Task: Navigate through the Kansas City Plaza to the Nelson-Atkins Museum of Art.
Action: Key pressed <Key.caps_lock>K<Key.caps_lock>ansas<Key.space><Key.caps_lock>C<Key.caps_lock>ity<Key.space><Key.caps_lock>P<Key.caps_lock>laza
Screenshot: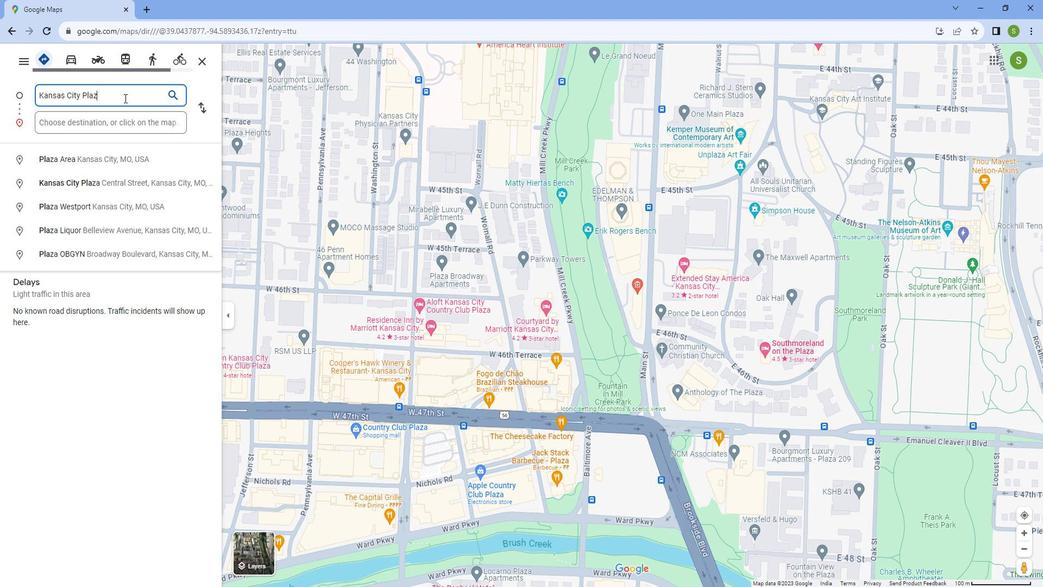 
Action: Mouse moved to (108, 174)
Screenshot: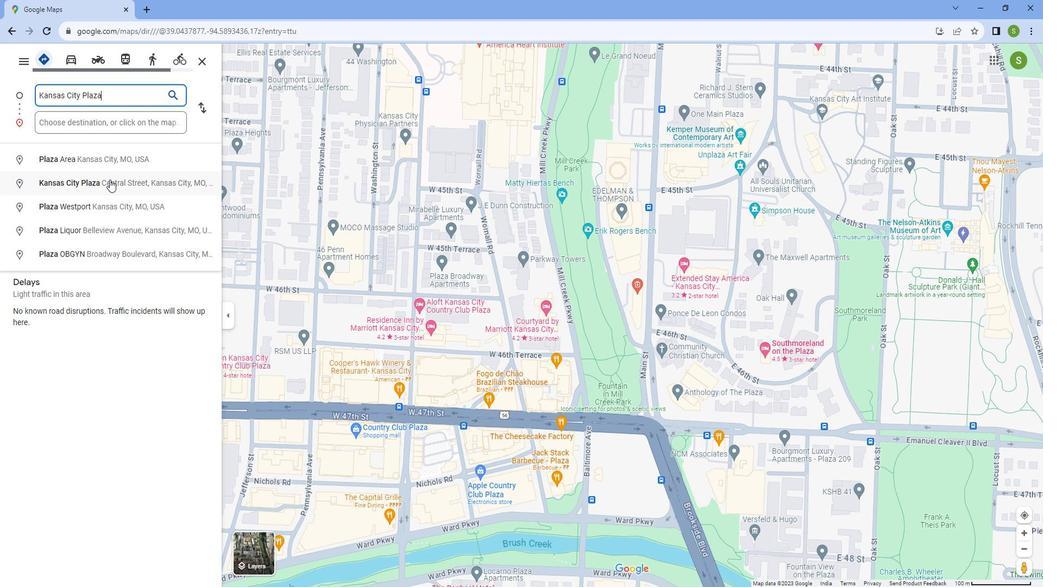 
Action: Mouse pressed left at (108, 174)
Screenshot: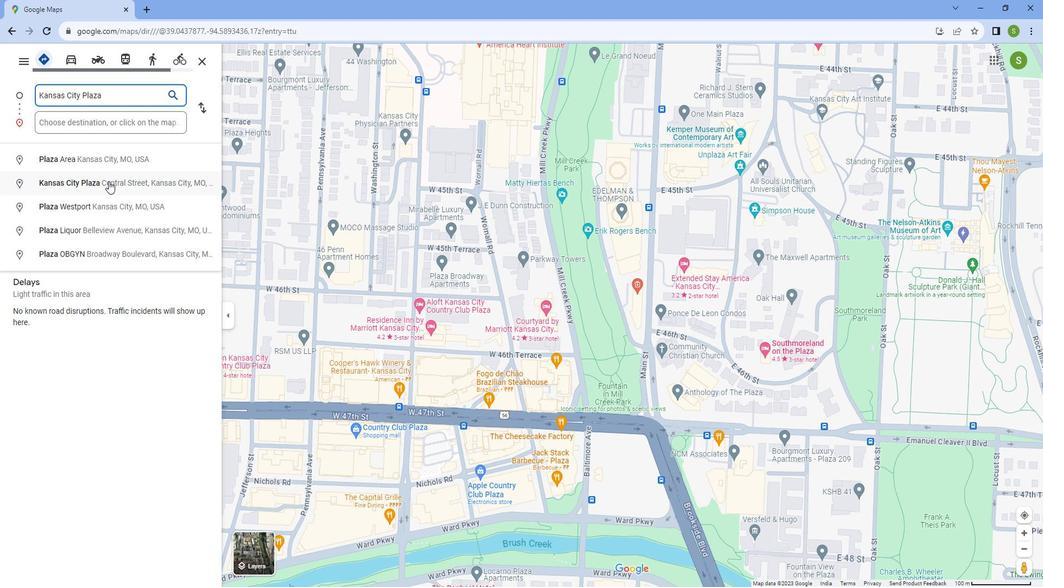 
Action: Mouse moved to (98, 119)
Screenshot: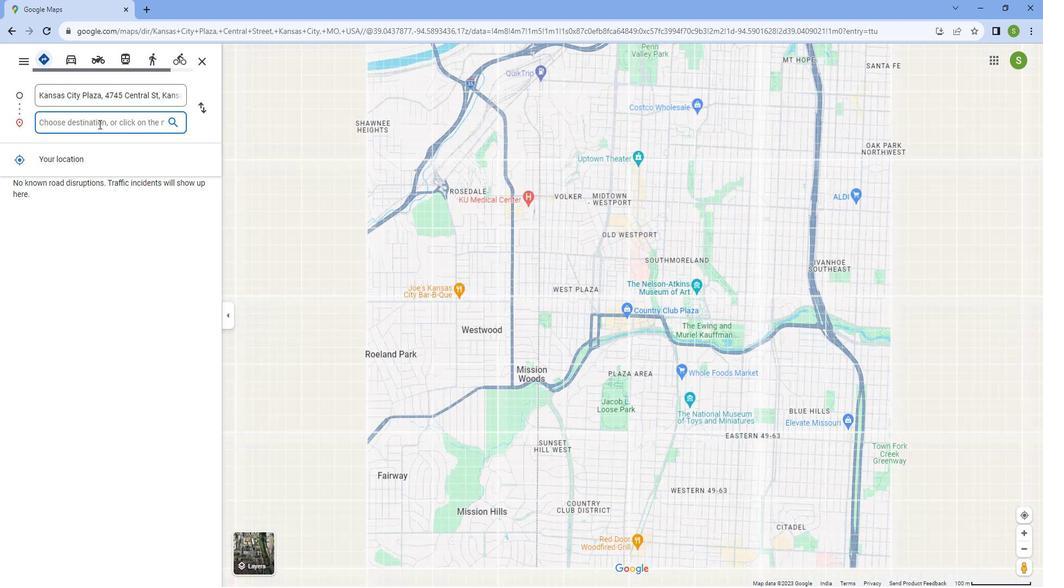 
Action: Mouse pressed left at (98, 119)
Screenshot: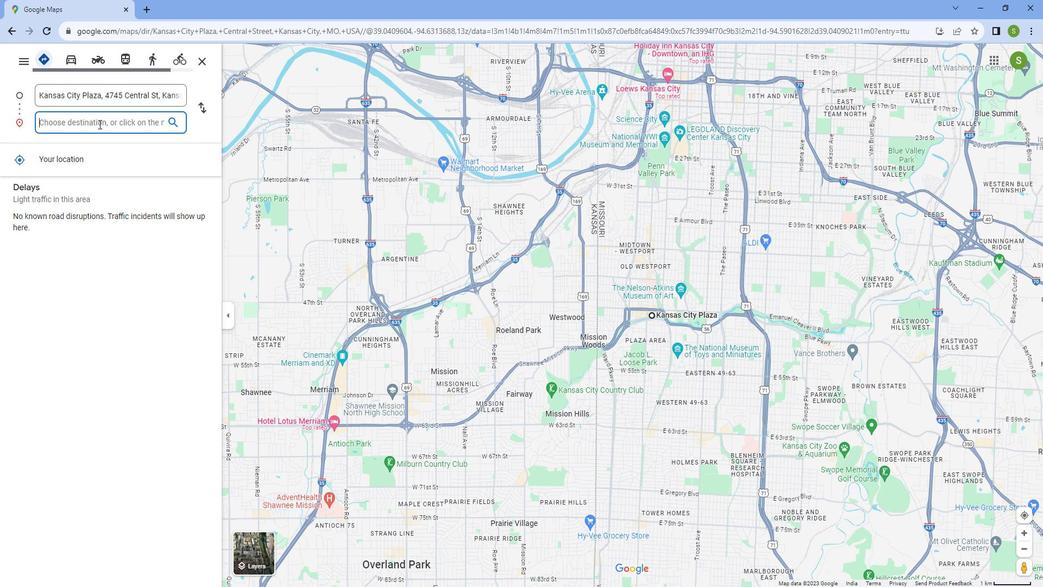 
Action: Key pressed <Key.caps_lock>N<Key.caps_lock>elson-<Key.caps_lock>A<Key.caps_lock>tkins<Key.space><Key.caps_lock>M<Key.caps_lock>useum<Key.space>of<Key.space>a<Key.backspace><Key.caps_lock>A<Key.caps_lock>rt
Screenshot: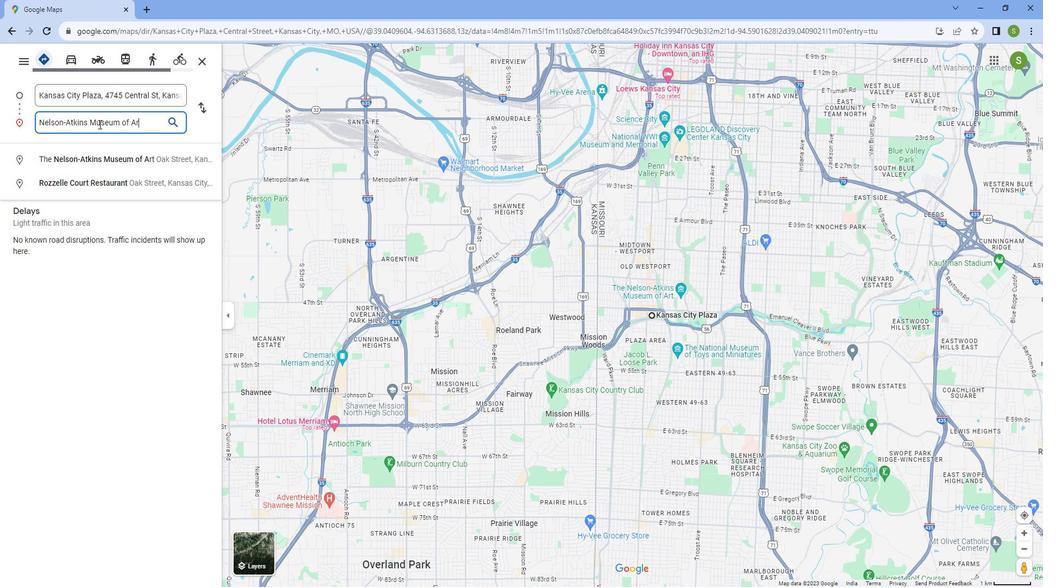 
Action: Mouse moved to (114, 156)
Screenshot: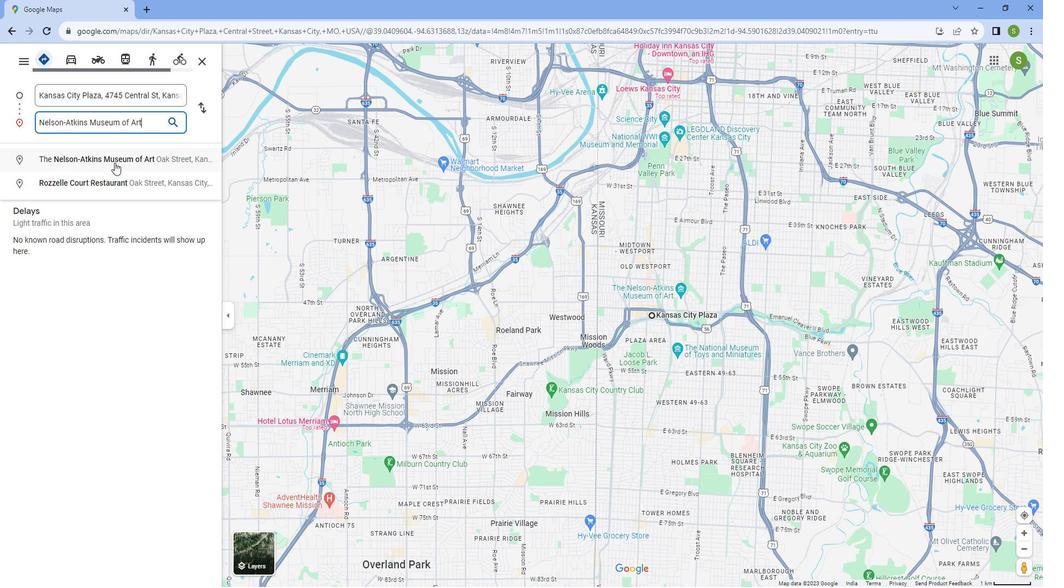 
Action: Mouse pressed left at (114, 156)
Screenshot: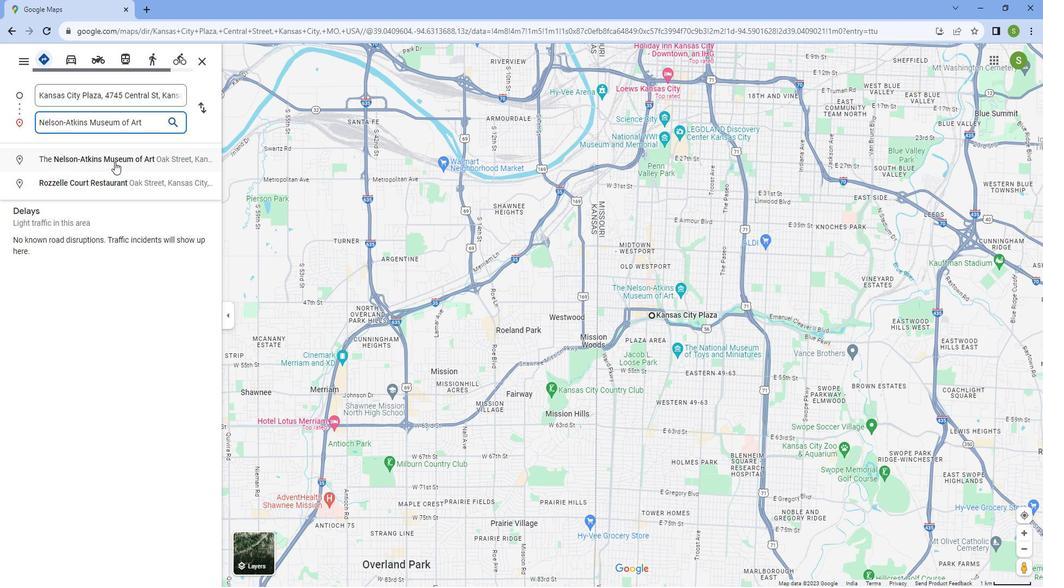 
Action: Mouse moved to (303, 477)
Screenshot: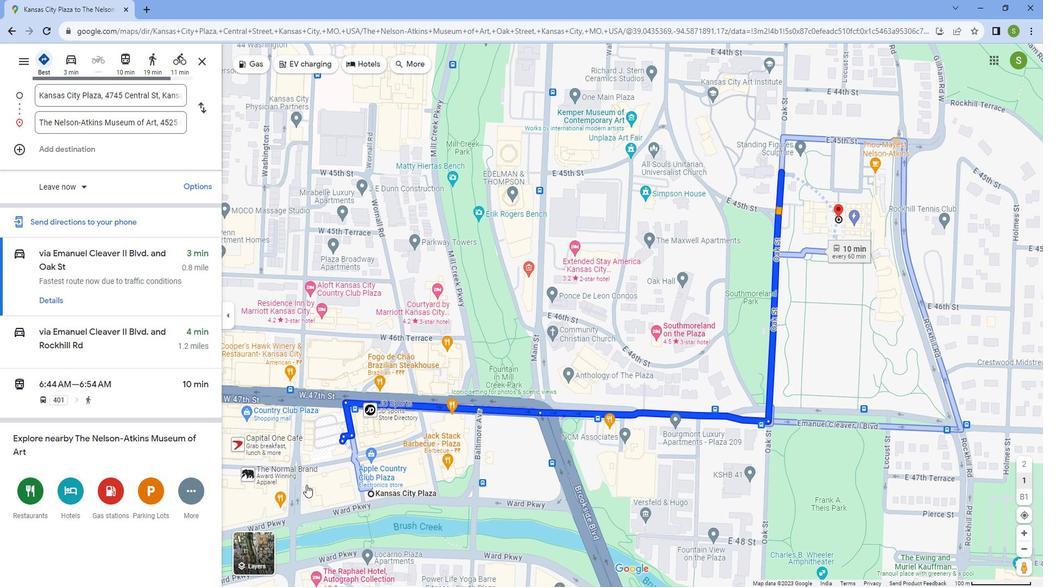 
Action: Mouse scrolled (303, 478) with delta (0, 0)
Screenshot: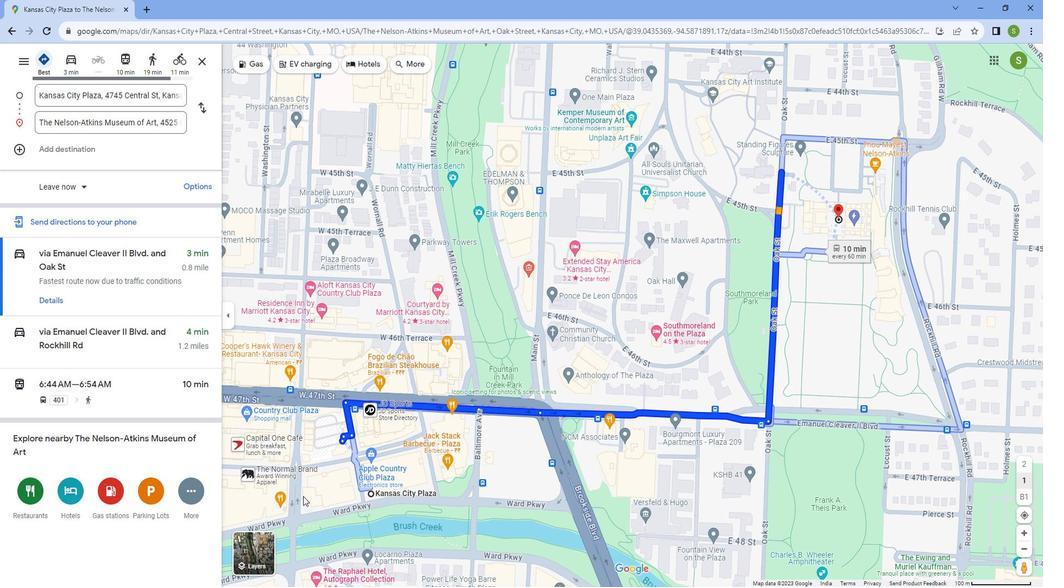
Action: Mouse moved to (304, 476)
Screenshot: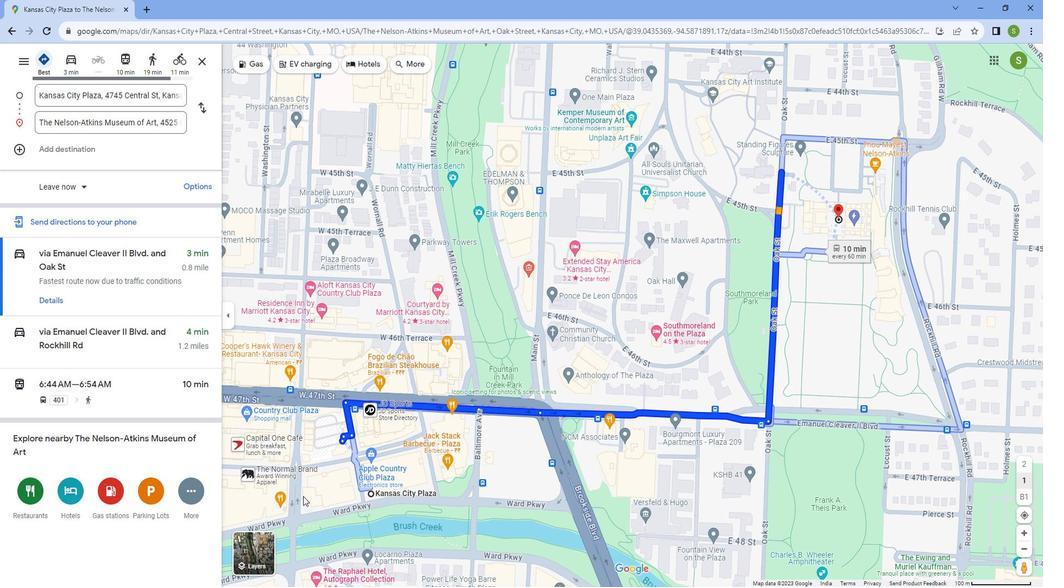 
Action: Mouse scrolled (304, 476) with delta (0, 0)
Screenshot: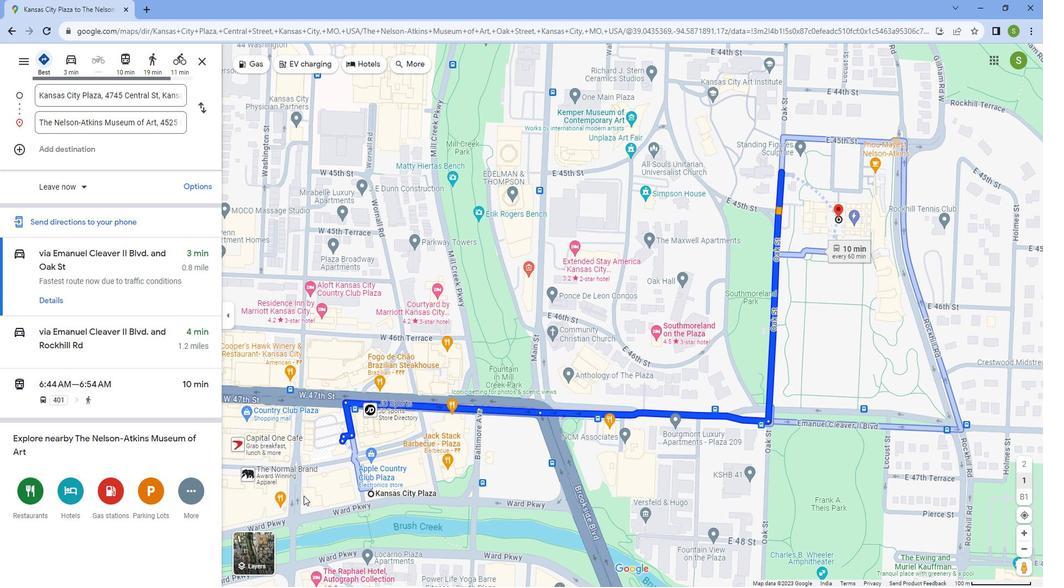
Action: Mouse moved to (305, 476)
Screenshot: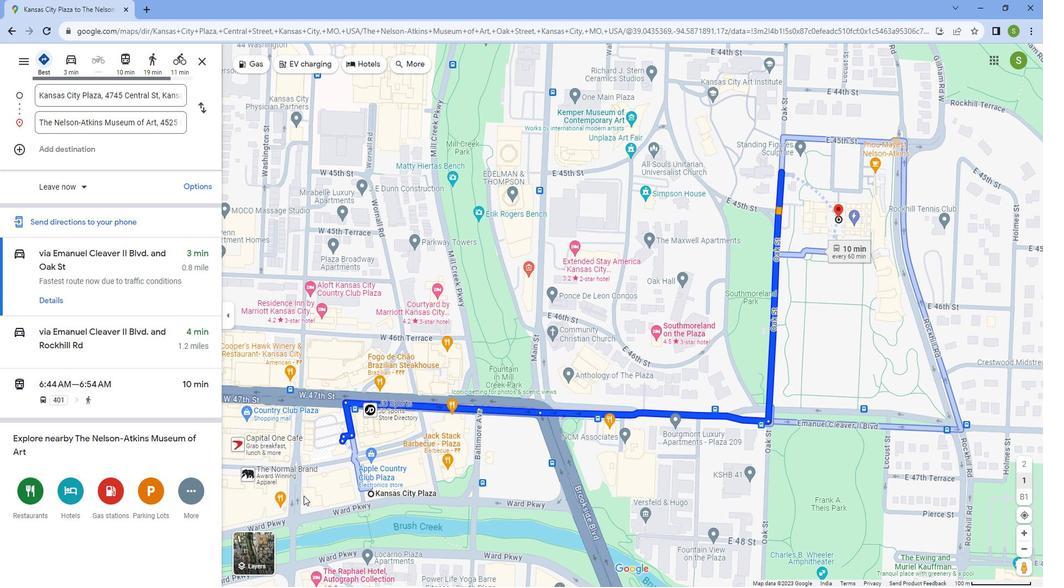 
Action: Mouse scrolled (305, 476) with delta (0, 0)
Screenshot: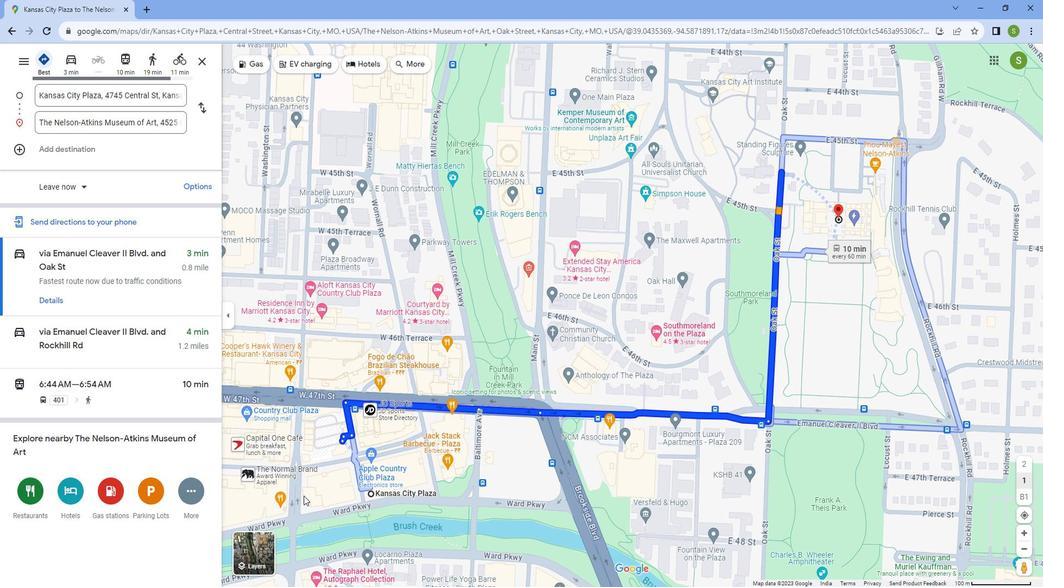 
Action: Mouse scrolled (305, 476) with delta (0, 0)
Screenshot: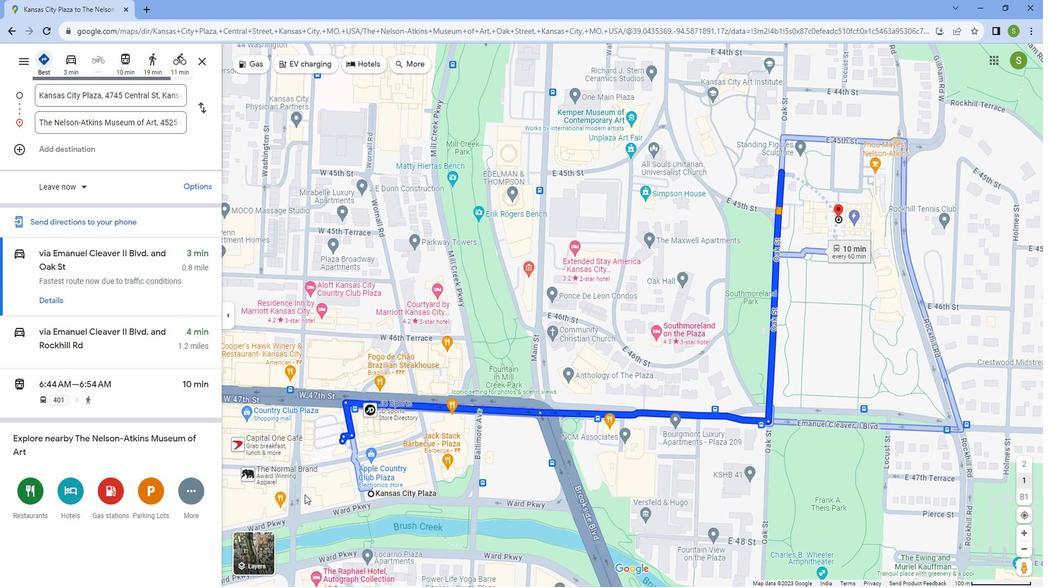 
Action: Mouse scrolled (305, 476) with delta (0, 0)
Screenshot: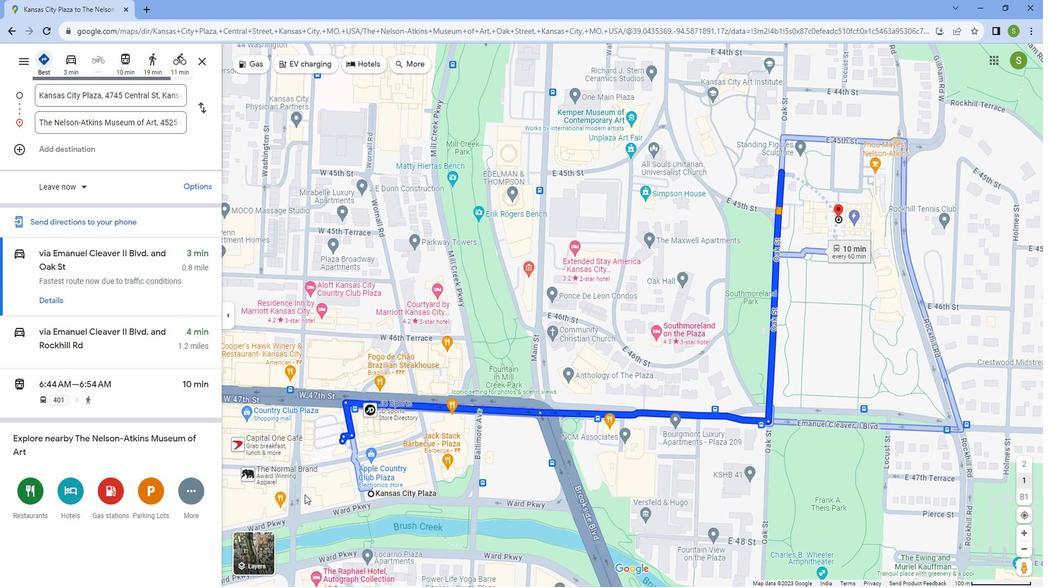 
Action: Mouse scrolled (305, 476) with delta (0, 0)
Screenshot: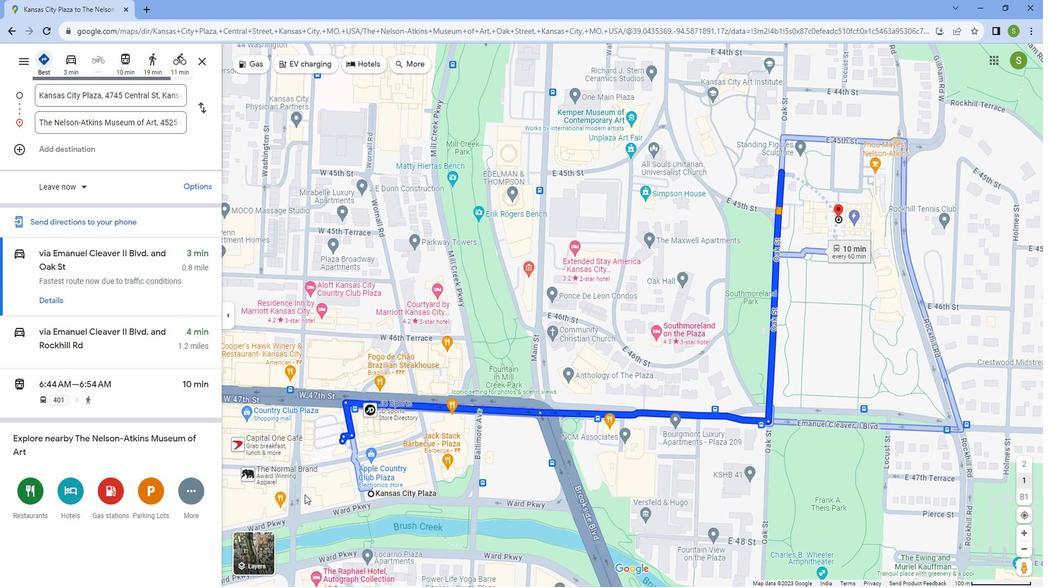 
Action: Mouse scrolled (305, 476) with delta (0, 0)
Screenshot: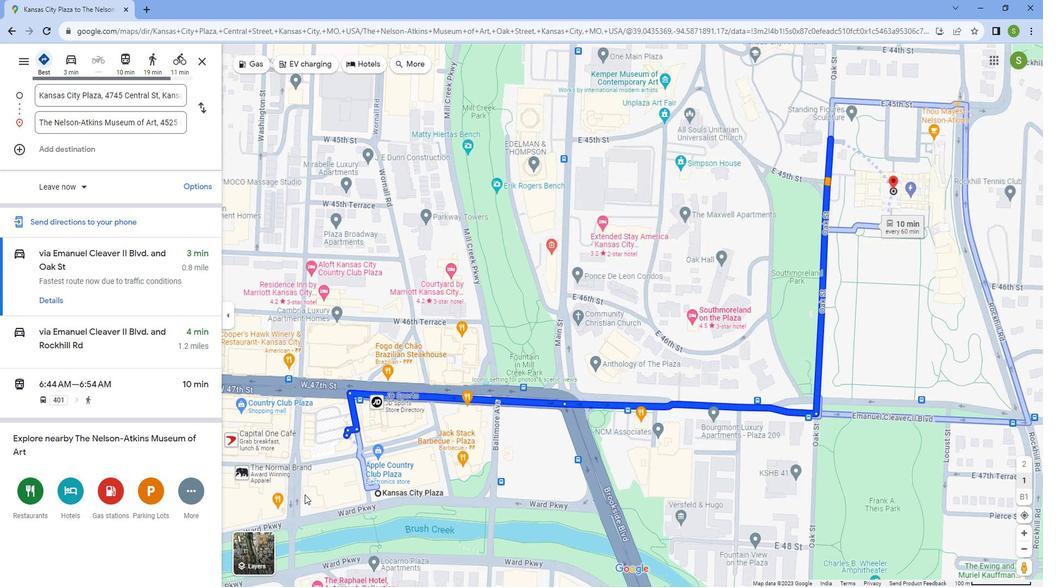 
Action: Mouse moved to (305, 475)
Screenshot: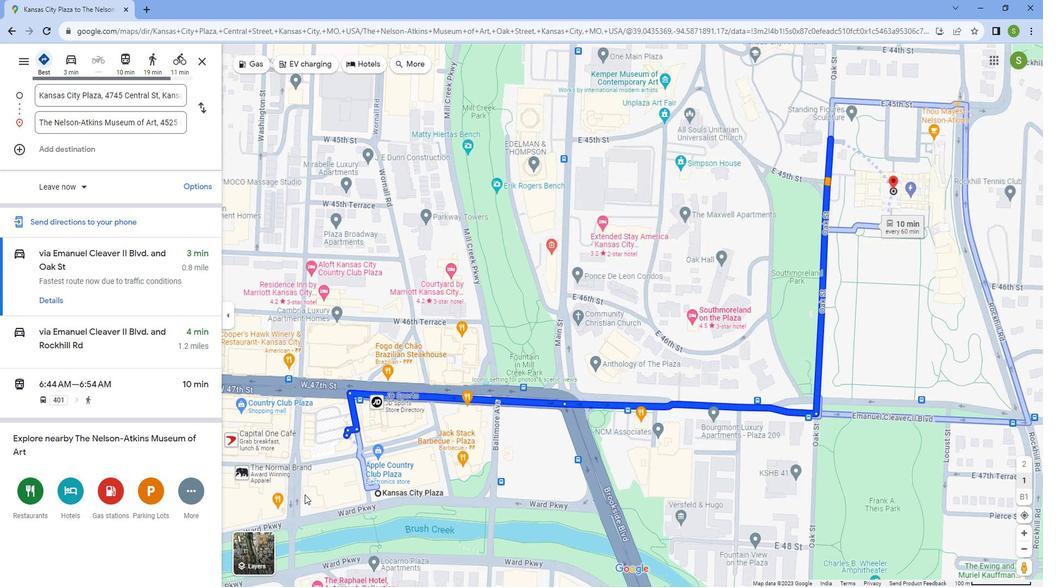 
Action: Mouse scrolled (305, 476) with delta (0, 0)
Screenshot: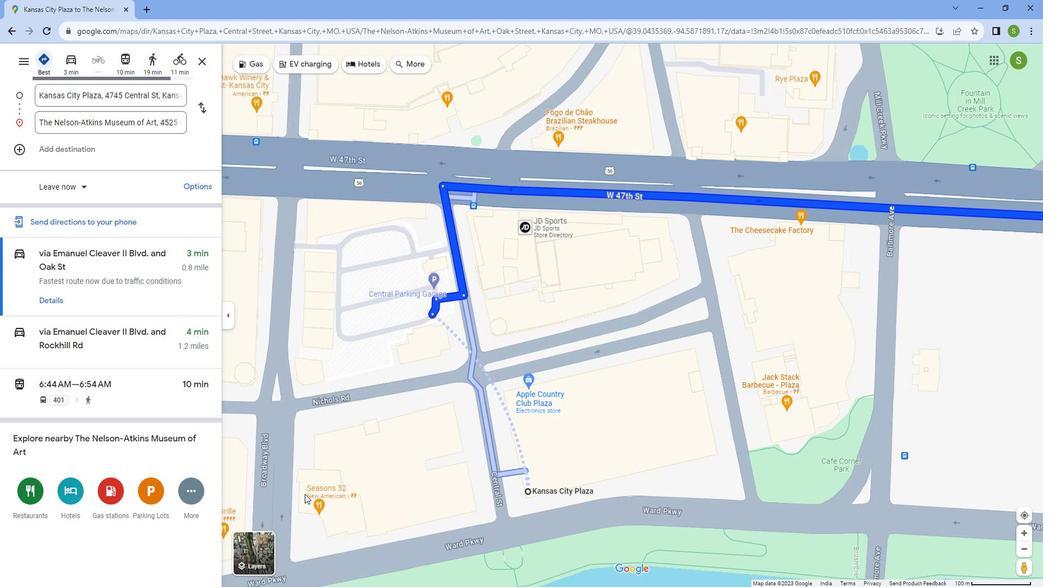 
Action: Mouse scrolled (305, 476) with delta (0, 0)
Screenshot: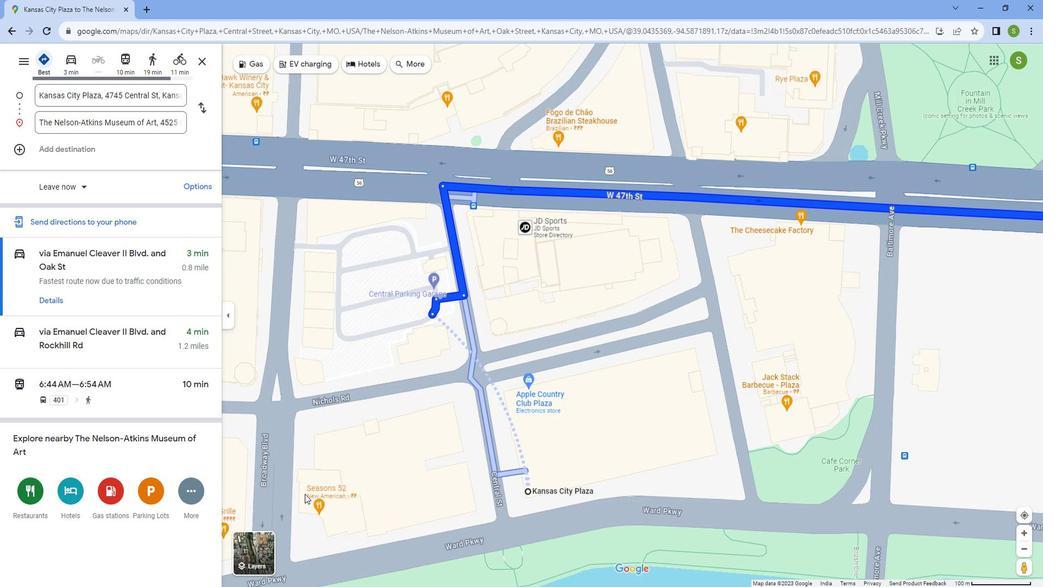 
Action: Mouse scrolled (305, 476) with delta (0, 0)
Screenshot: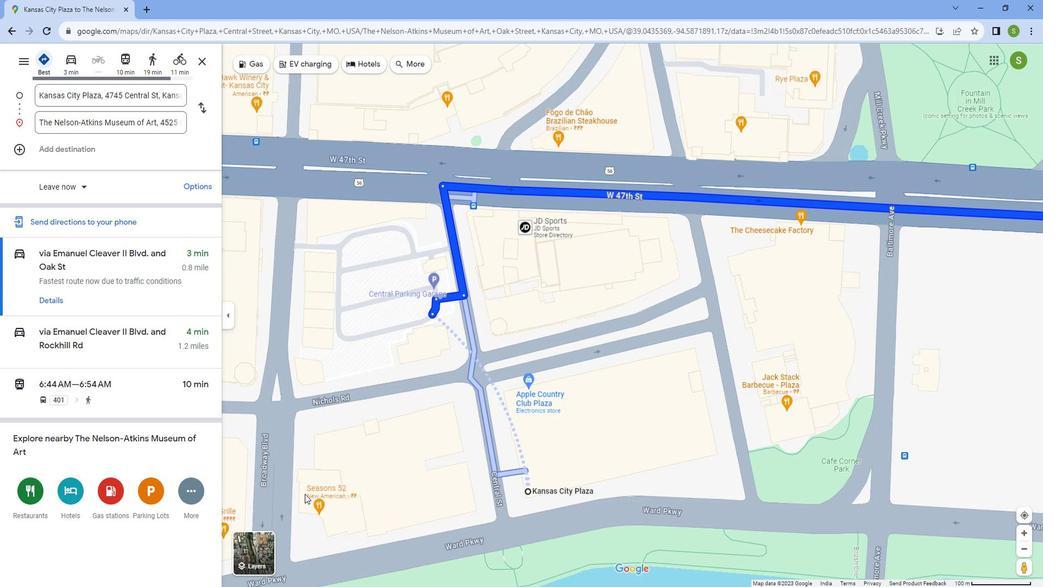 
Action: Mouse scrolled (305, 476) with delta (0, 0)
Screenshot: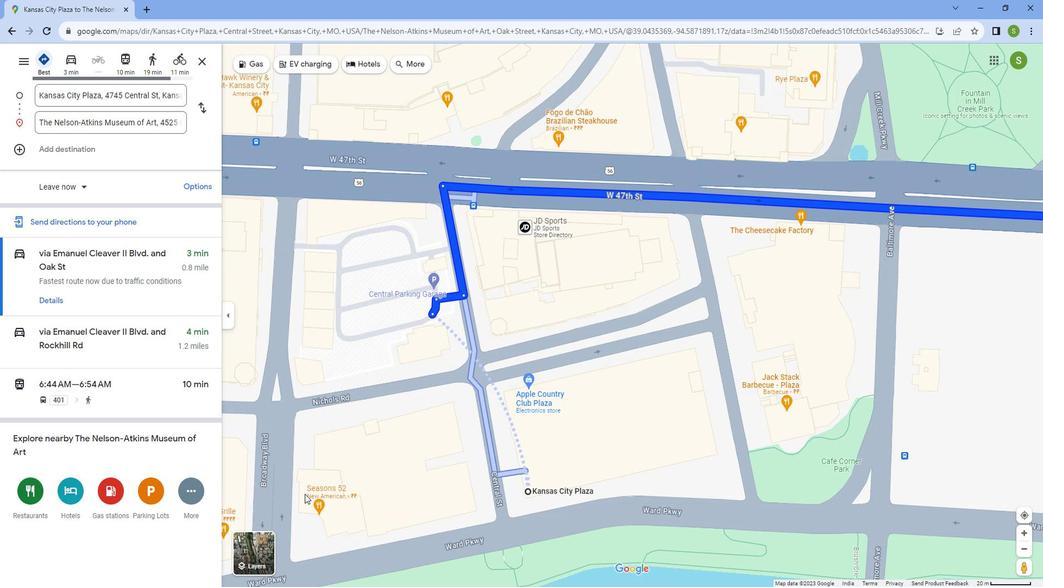 
Action: Mouse scrolled (305, 475) with delta (0, 0)
Screenshot: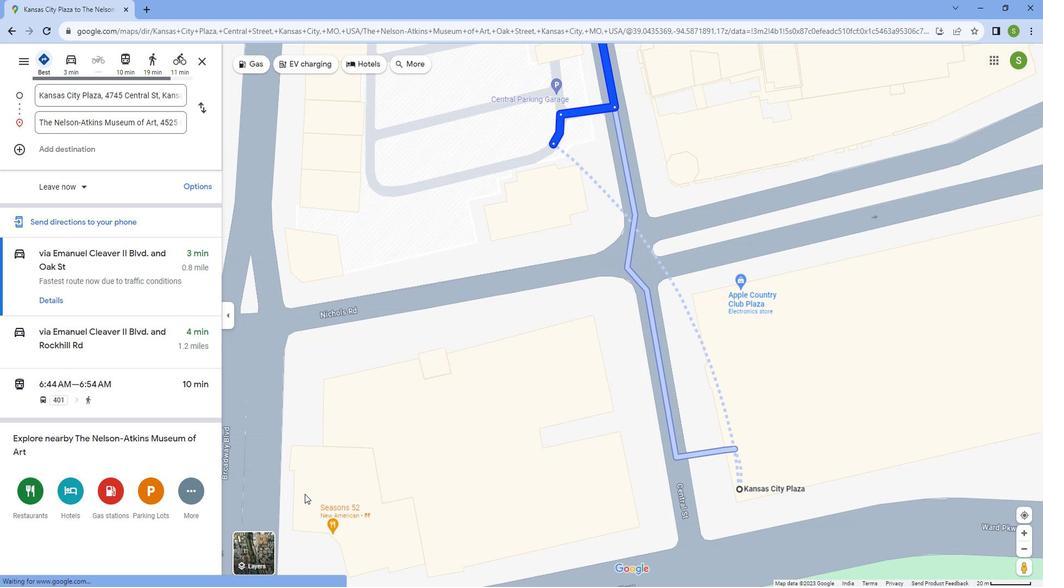 
Action: Mouse scrolled (305, 475) with delta (0, 0)
Screenshot: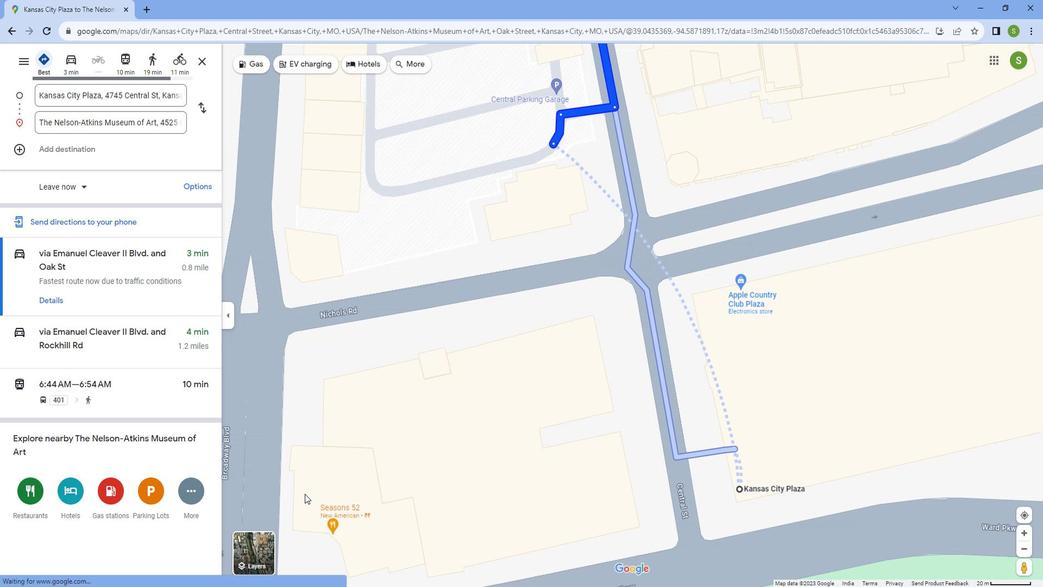 
Action: Mouse scrolled (305, 475) with delta (0, 0)
Screenshot: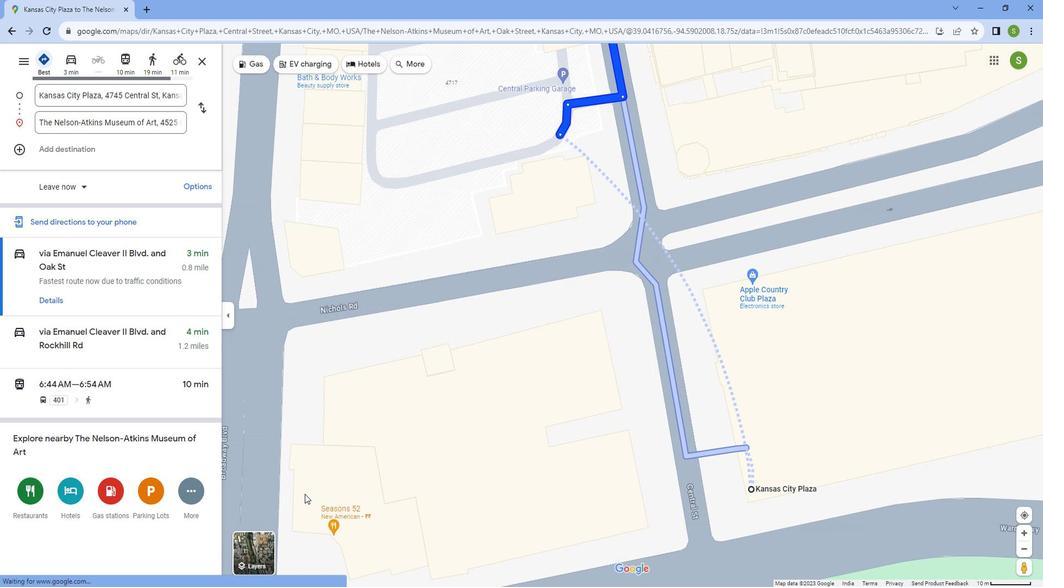 
Action: Mouse scrolled (305, 476) with delta (0, 0)
Screenshot: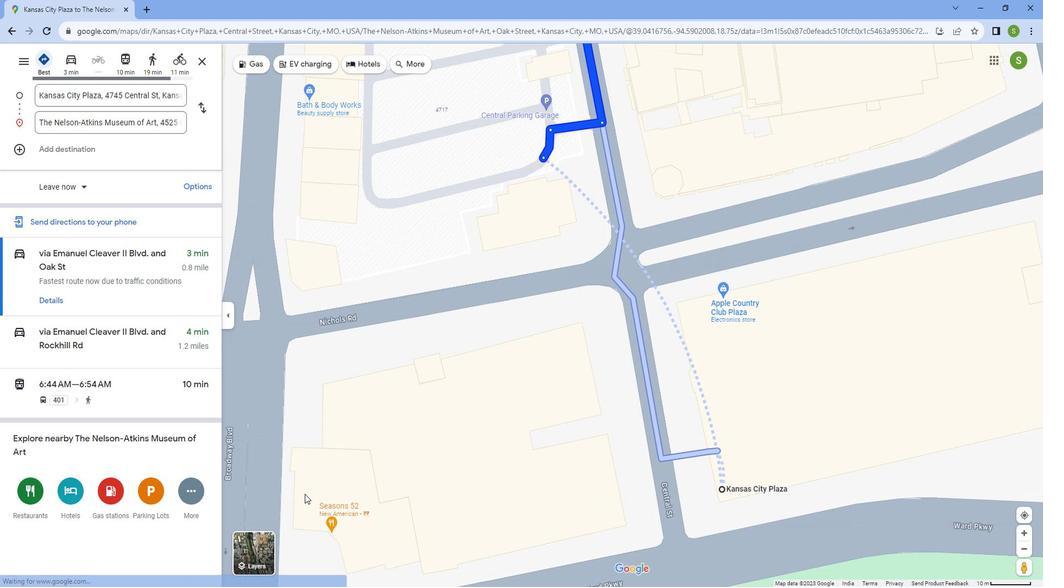 
Action: Mouse moved to (305, 475)
Screenshot: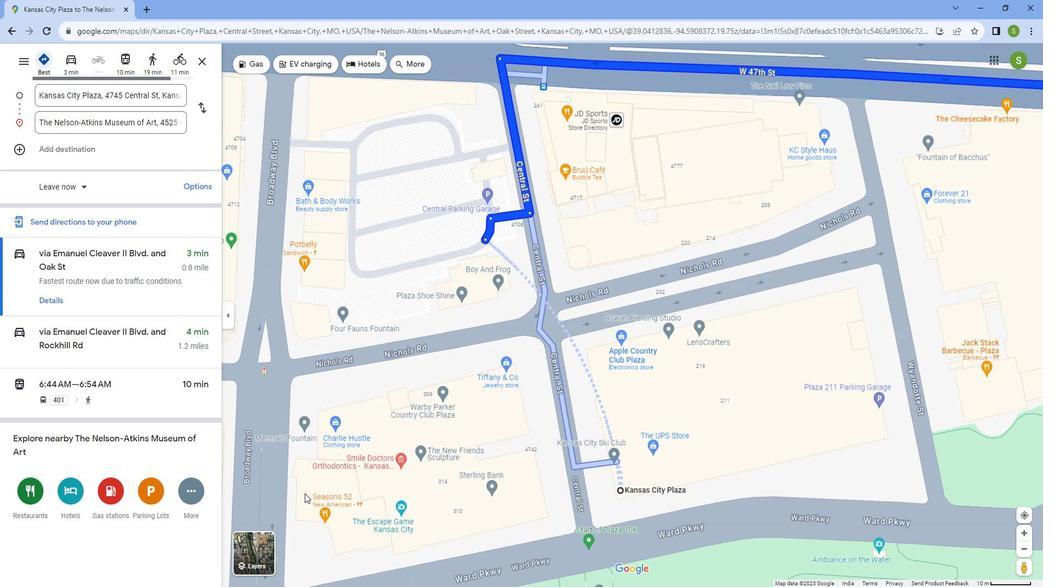 
Action: Mouse scrolled (305, 475) with delta (0, 0)
Screenshot: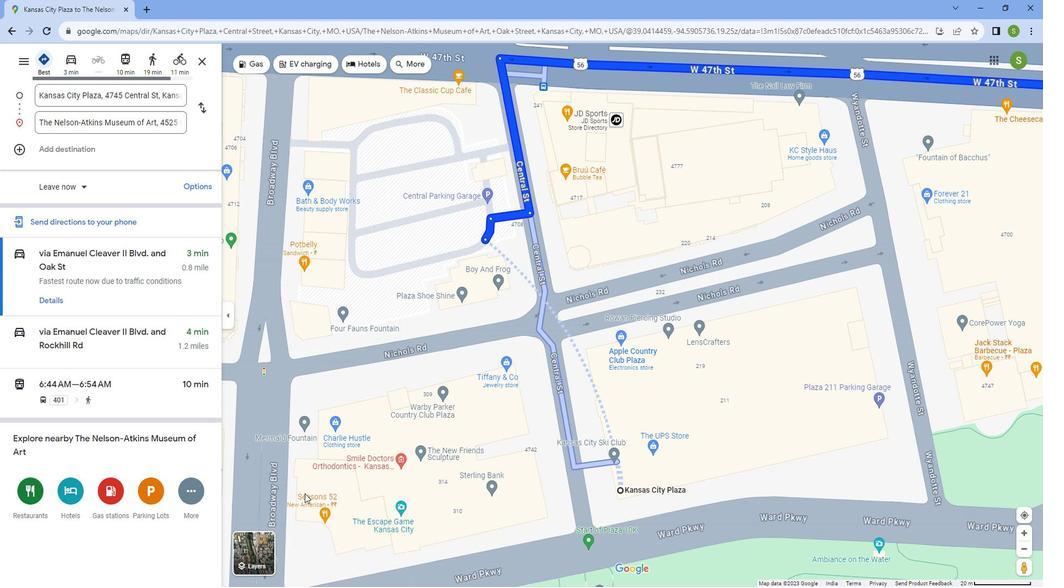 
Action: Mouse scrolled (305, 475) with delta (0, 0)
Screenshot: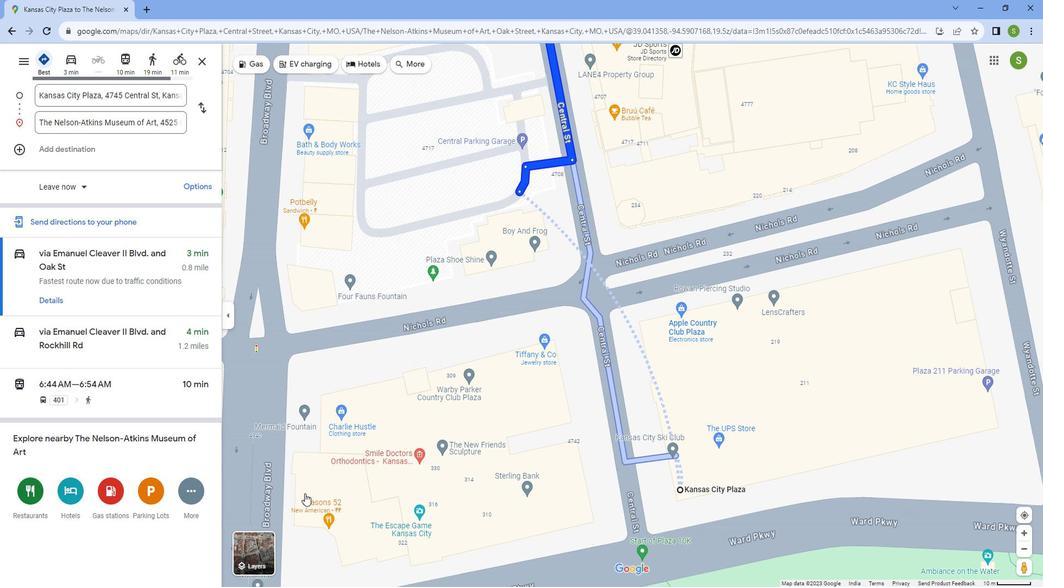 
Action: Mouse scrolled (305, 475) with delta (0, 0)
Screenshot: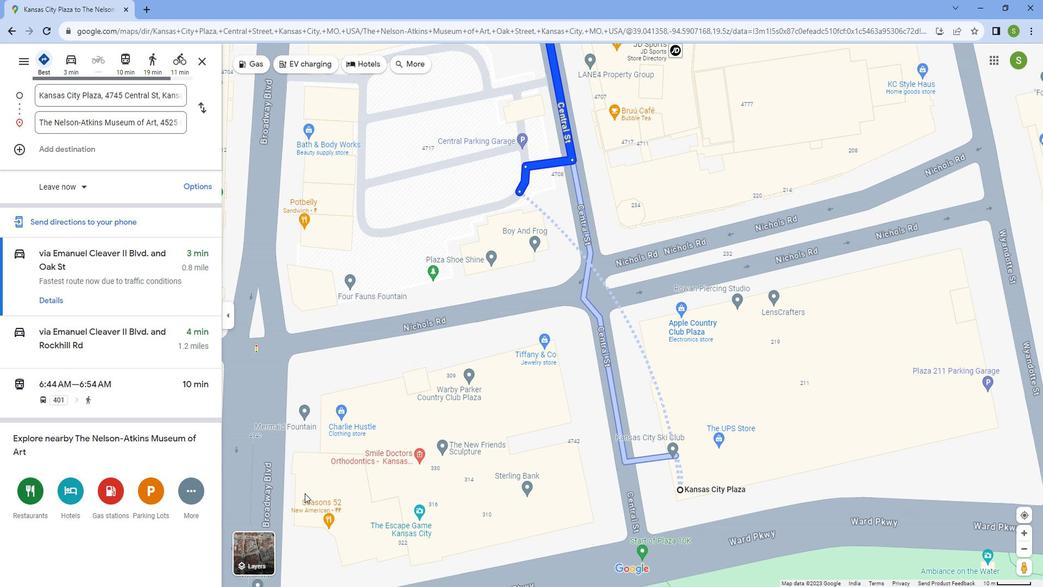 
Action: Mouse scrolled (305, 475) with delta (0, 0)
Screenshot: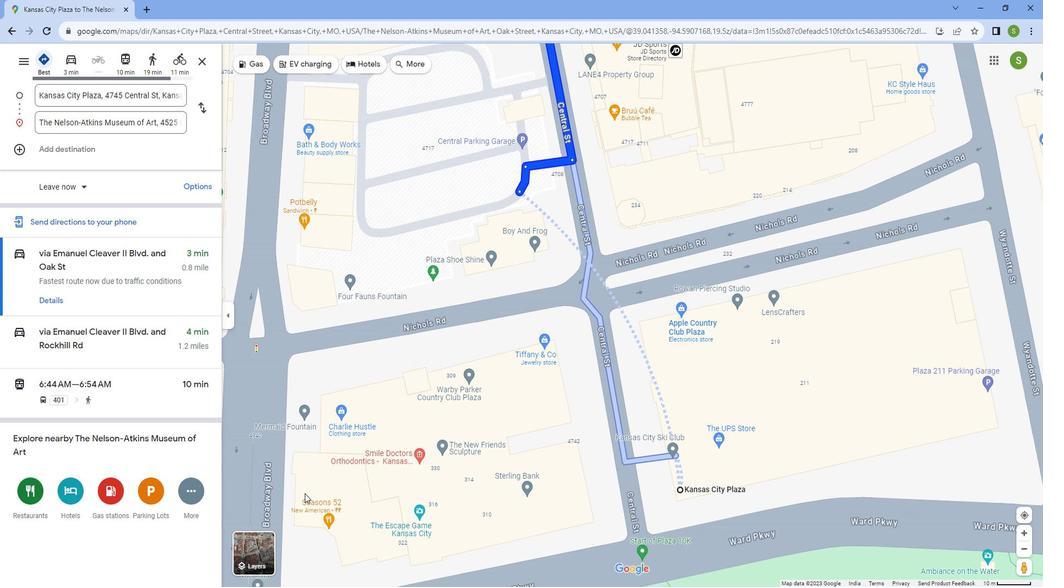 
Action: Mouse scrolled (305, 475) with delta (0, 0)
Screenshot: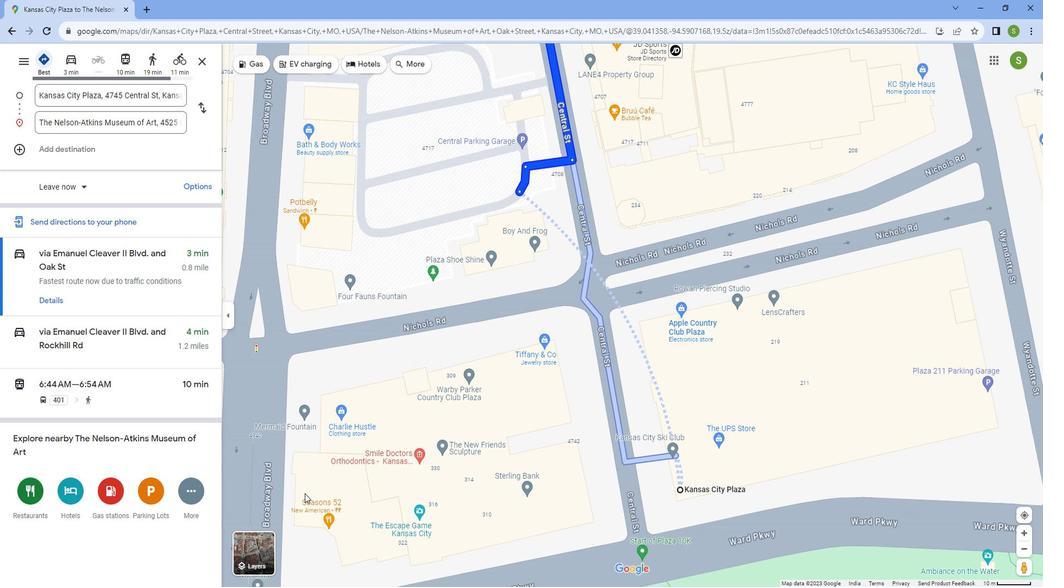 
Action: Mouse scrolled (305, 475) with delta (0, 0)
Screenshot: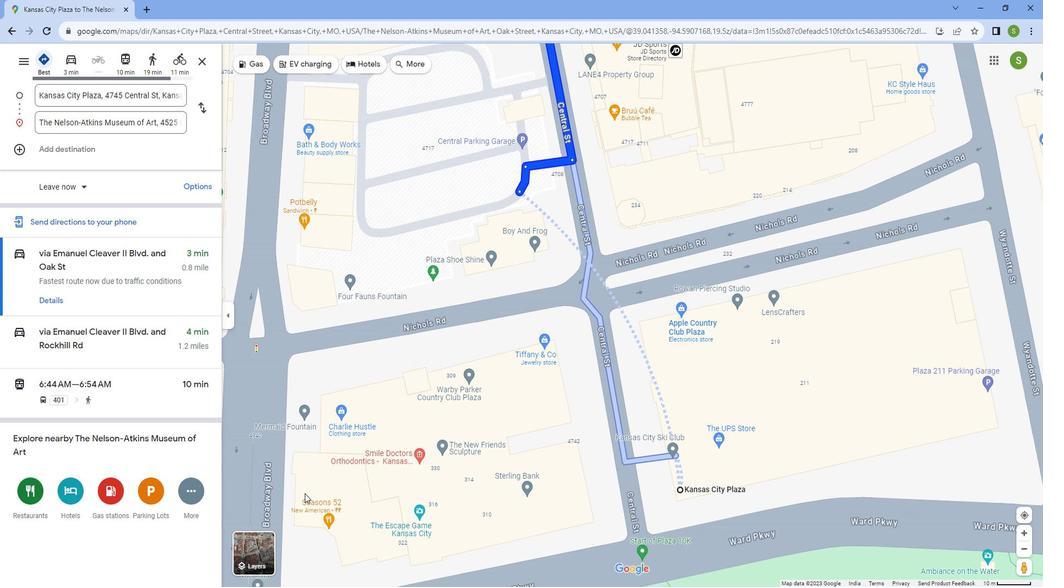 
Action: Mouse scrolled (305, 475) with delta (0, 0)
Screenshot: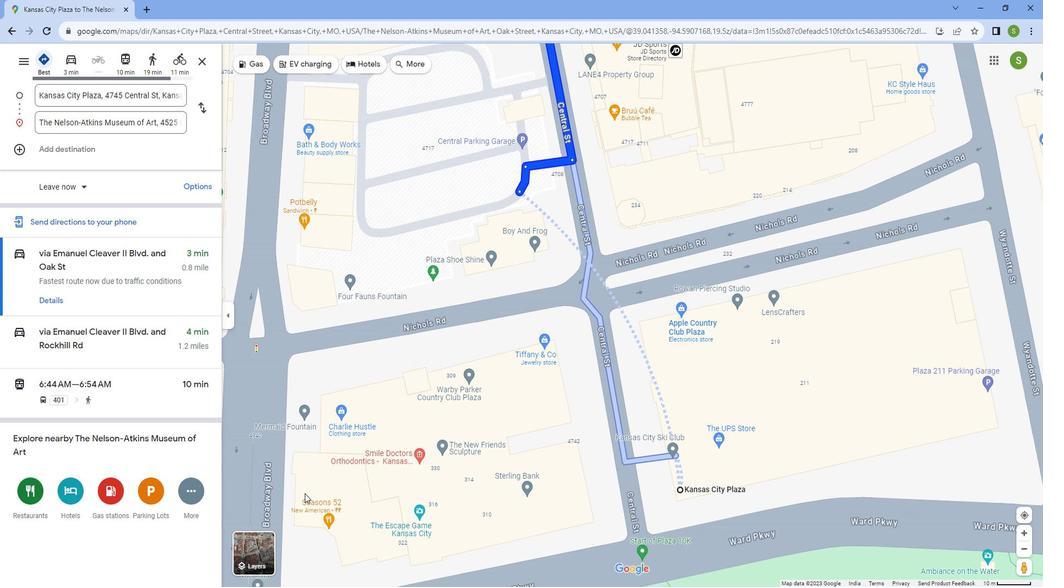 
Action: Mouse scrolled (305, 475) with delta (0, 0)
Screenshot: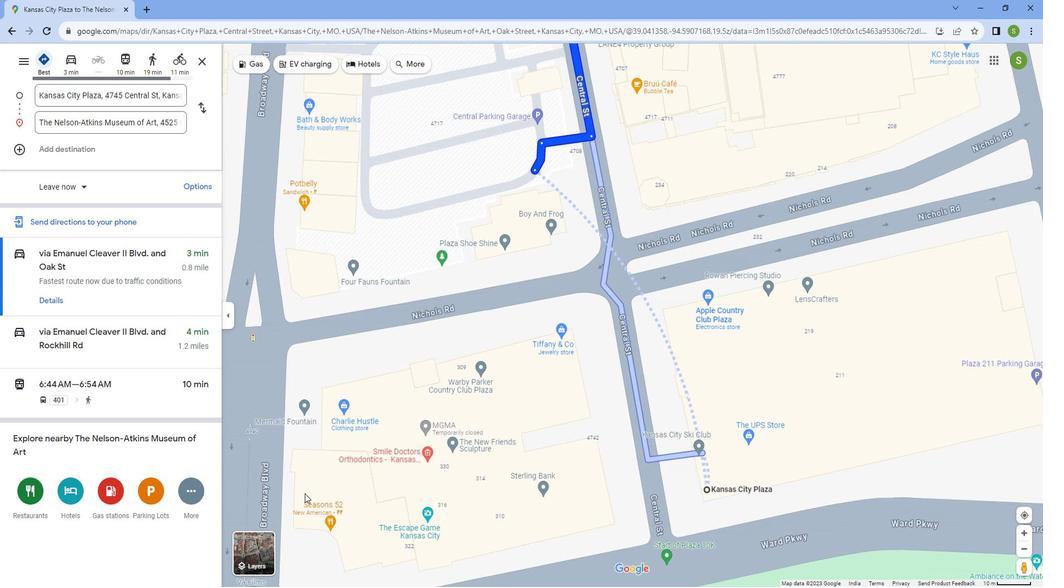 
Action: Mouse moved to (305, 475)
Screenshot: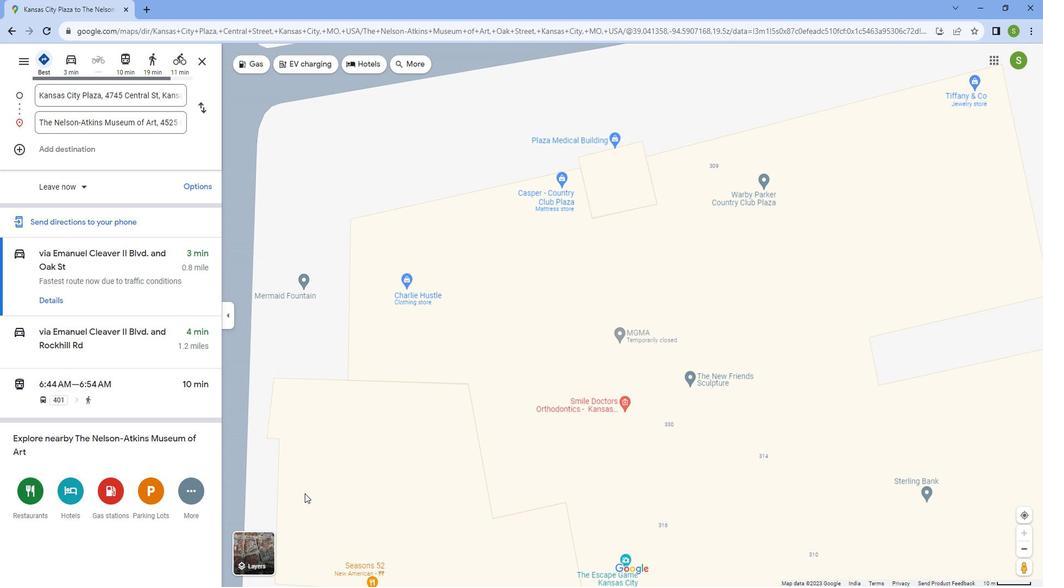 
Action: Mouse scrolled (305, 474) with delta (0, 0)
Screenshot: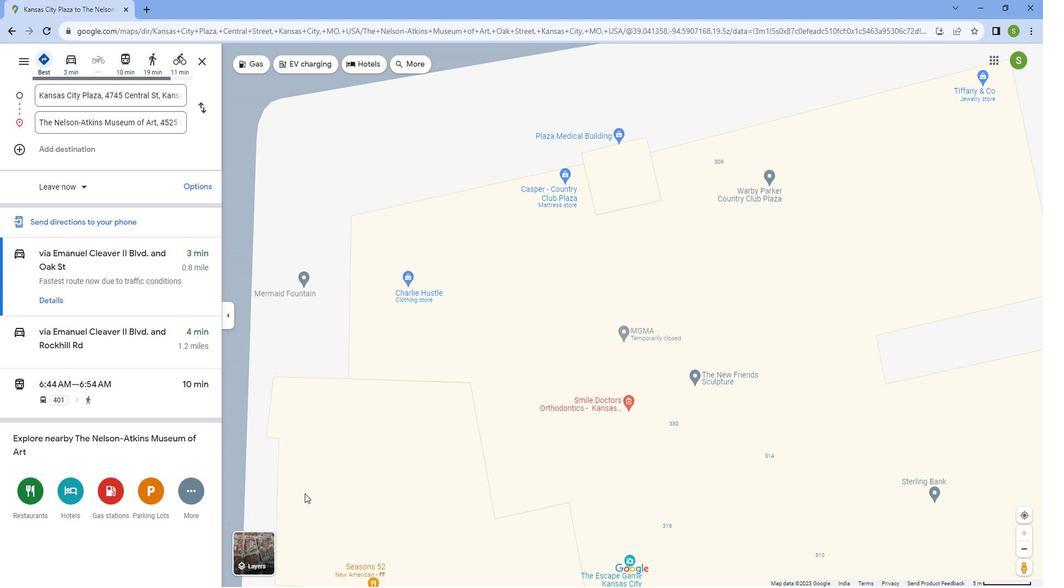 
Action: Mouse scrolled (305, 474) with delta (0, 0)
Screenshot: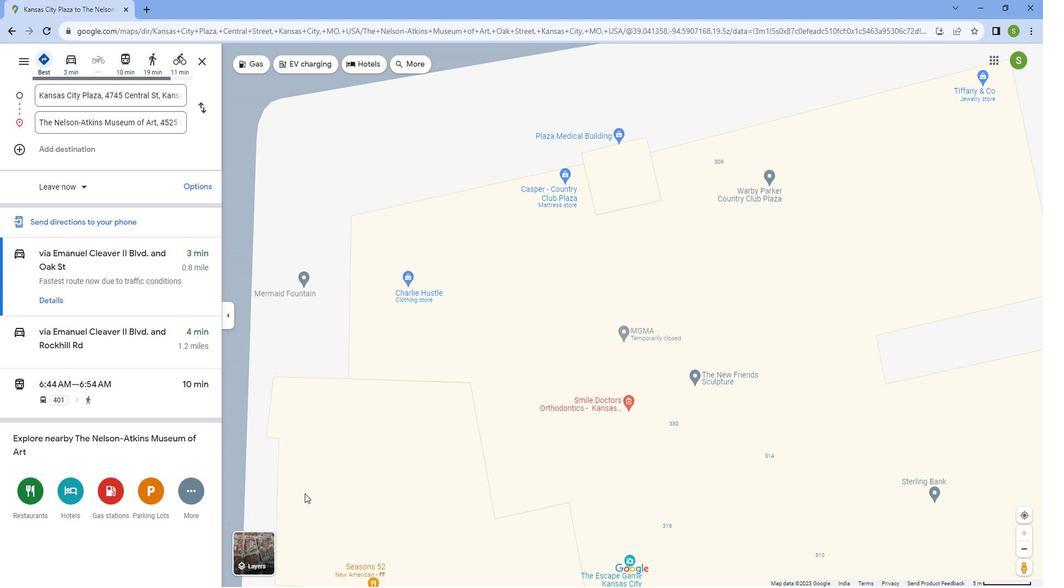 
Action: Mouse scrolled (305, 474) with delta (0, 0)
Screenshot: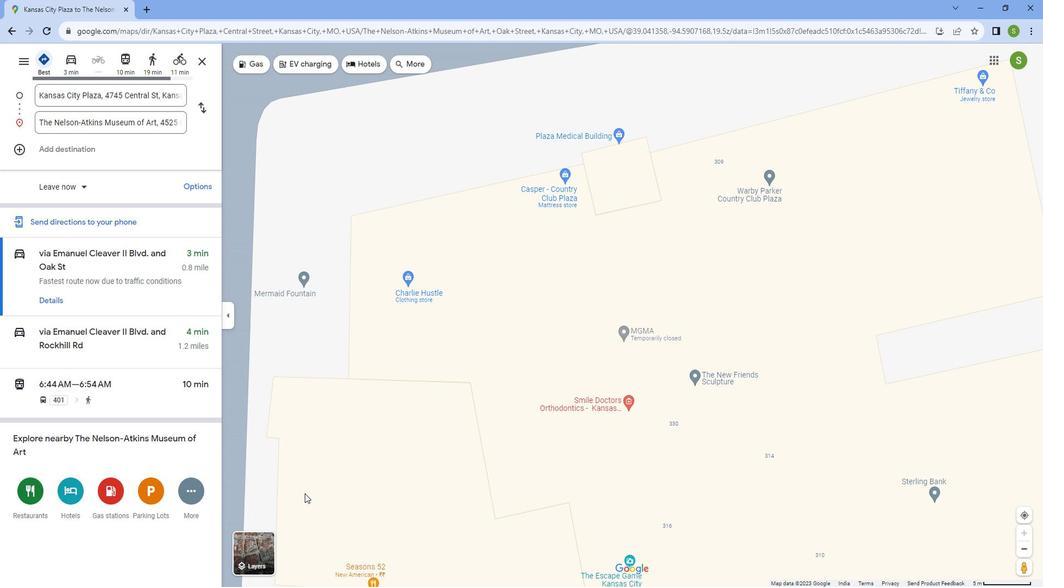
Action: Mouse scrolled (305, 474) with delta (0, 0)
Screenshot: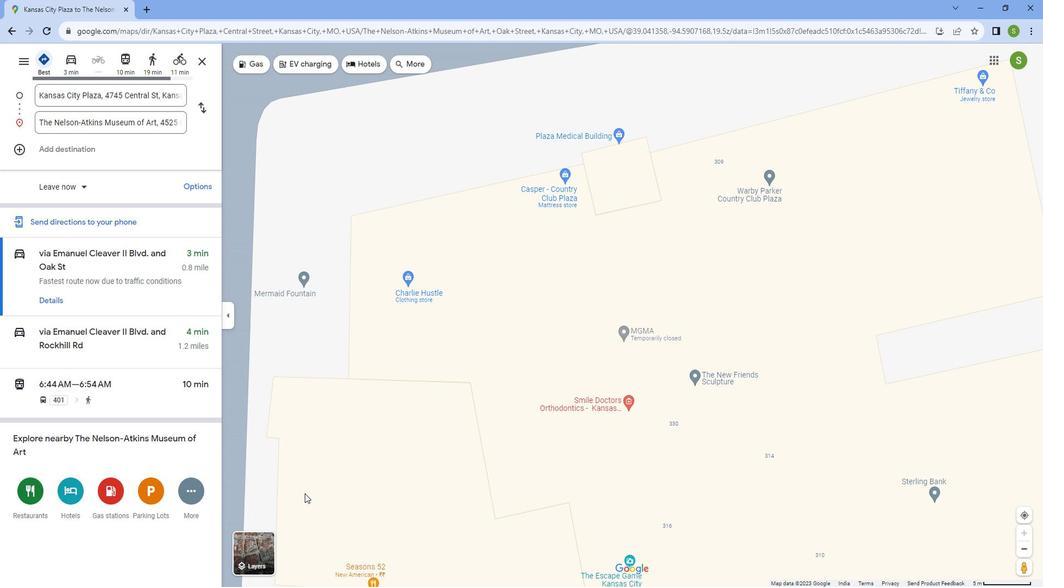 
Action: Mouse scrolled (305, 474) with delta (0, 0)
Screenshot: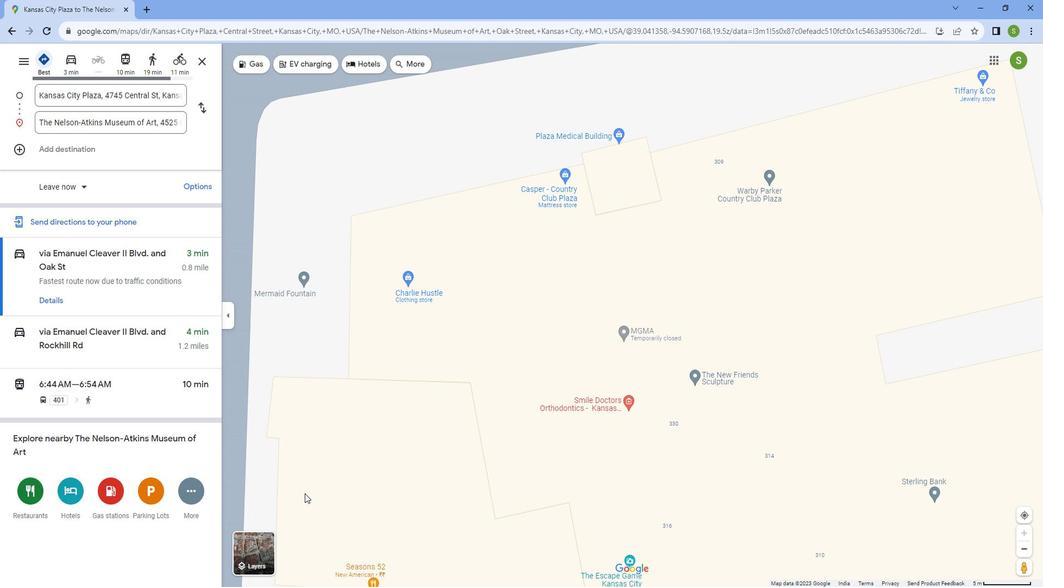 
Action: Mouse scrolled (305, 474) with delta (0, 0)
Screenshot: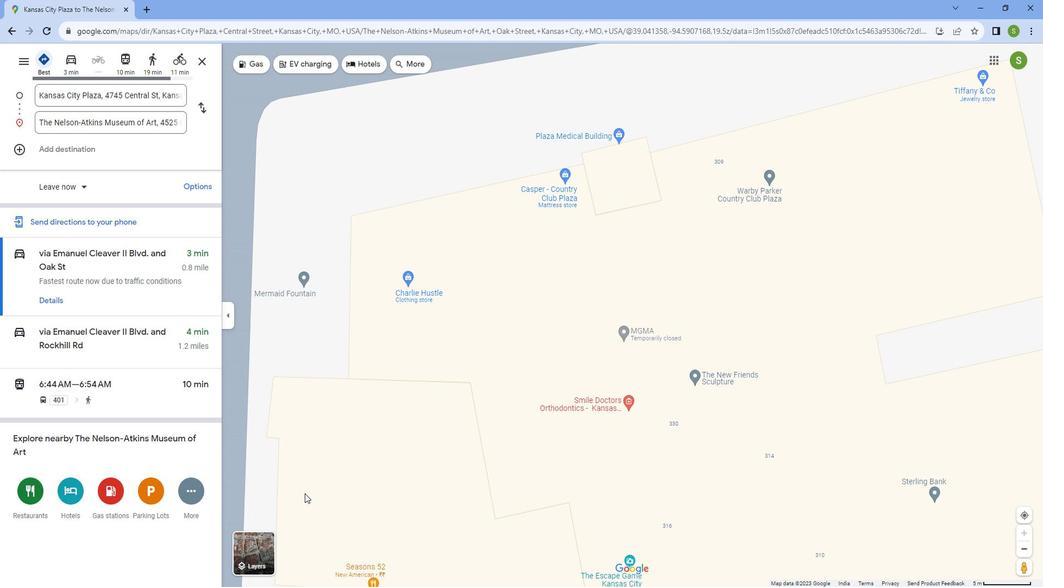 
Action: Mouse scrolled (305, 474) with delta (0, 0)
Screenshot: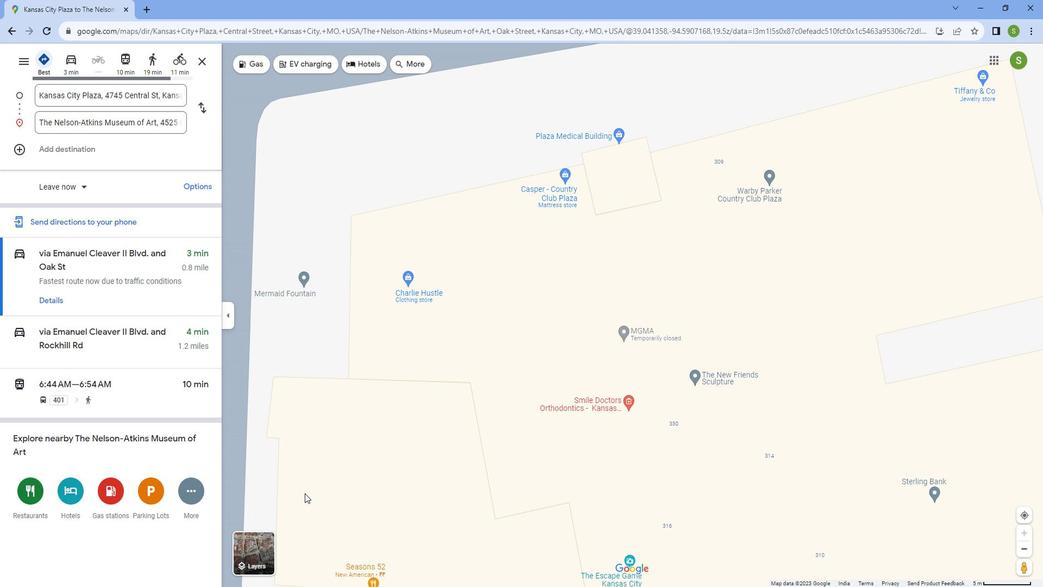 
Action: Mouse scrolled (305, 474) with delta (0, 0)
Screenshot: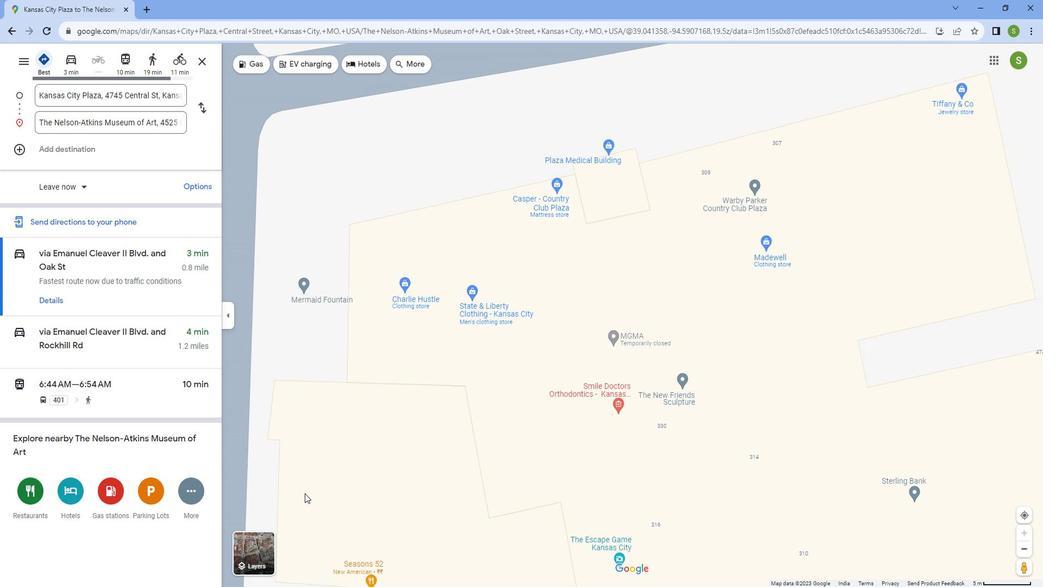 
Action: Mouse scrolled (305, 474) with delta (0, 0)
Screenshot: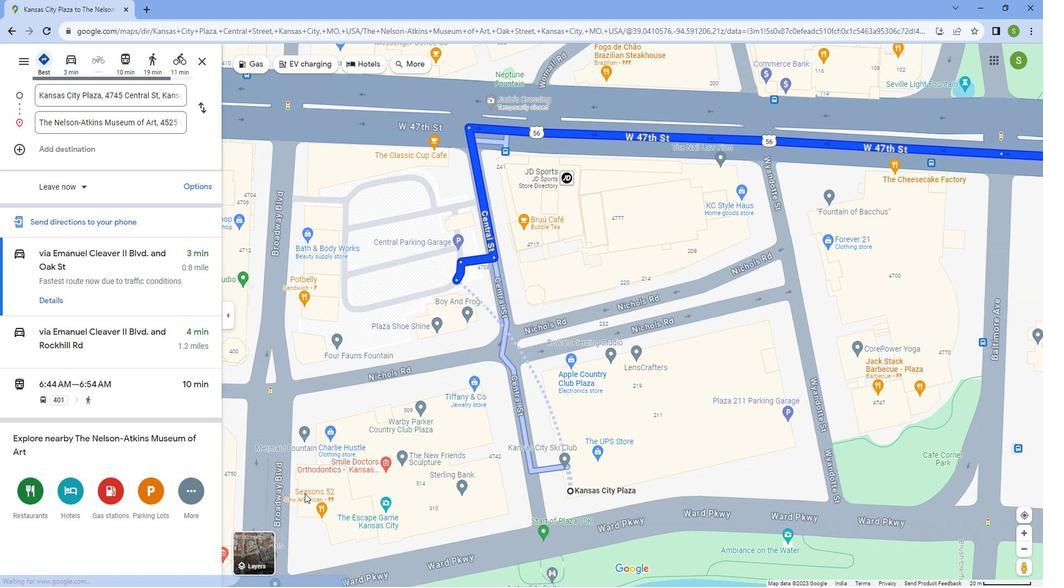 
Action: Mouse scrolled (305, 474) with delta (0, 0)
Screenshot: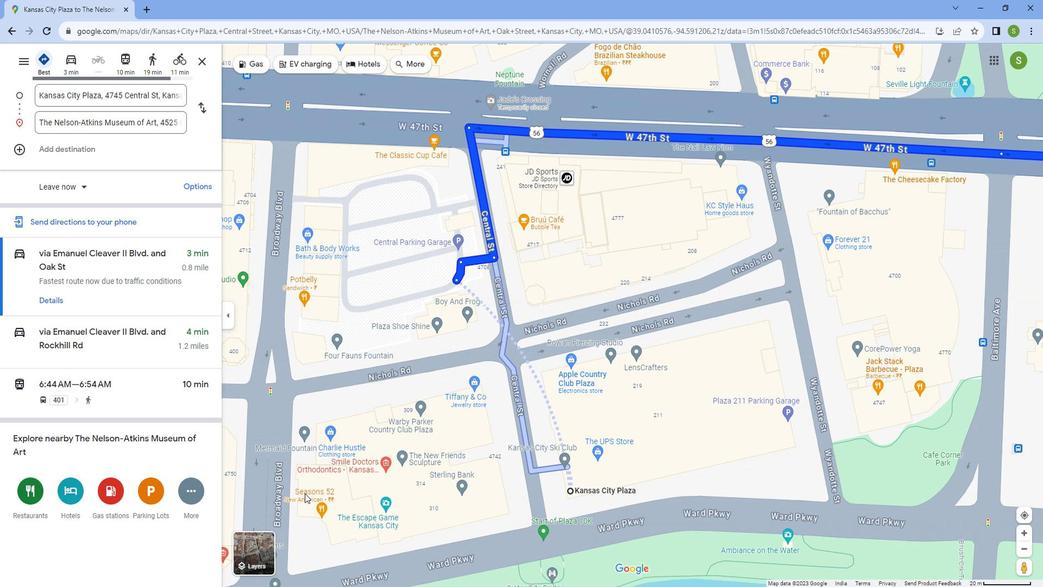 
Action: Mouse scrolled (305, 474) with delta (0, 0)
Screenshot: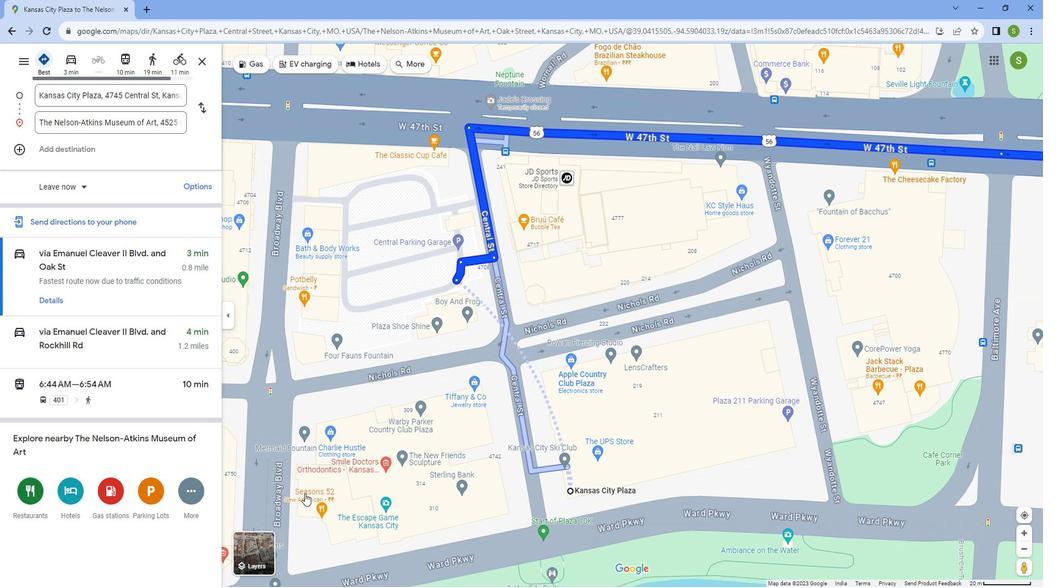 
Action: Mouse scrolled (305, 474) with delta (0, 0)
Screenshot: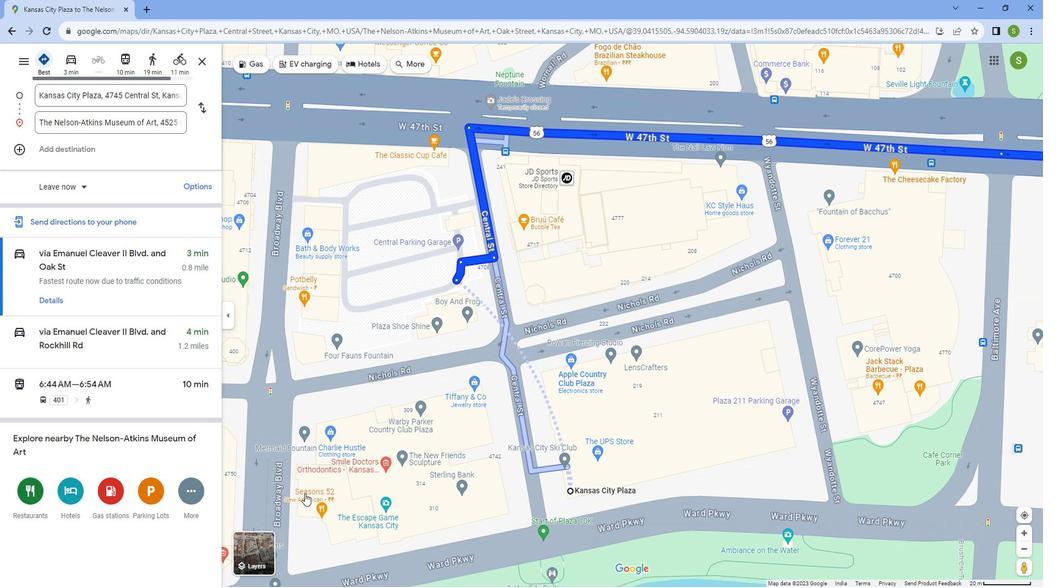 
Action: Mouse scrolled (305, 474) with delta (0, 0)
Screenshot: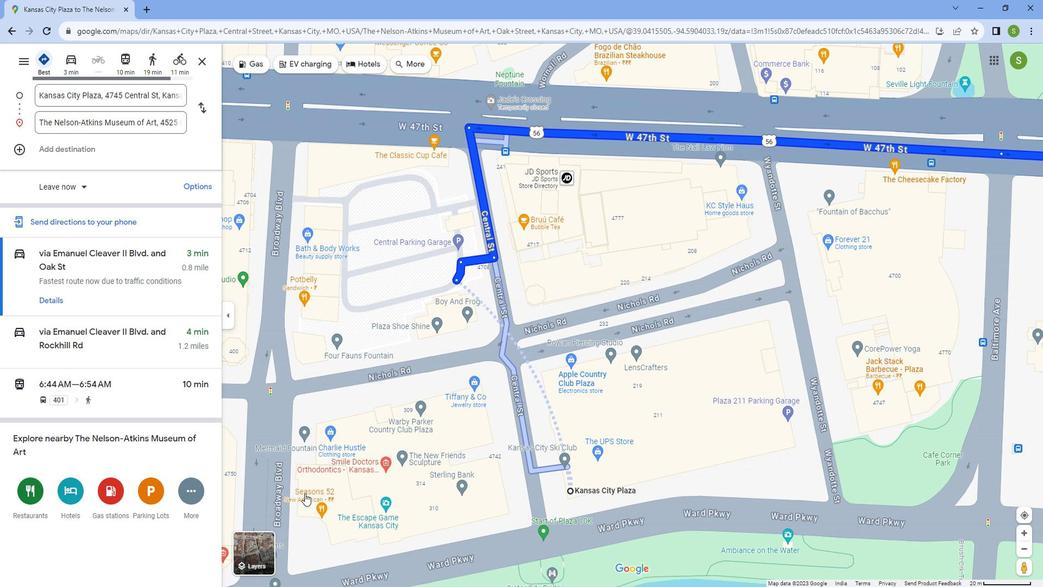 
Action: Mouse scrolled (305, 474) with delta (0, 0)
Screenshot: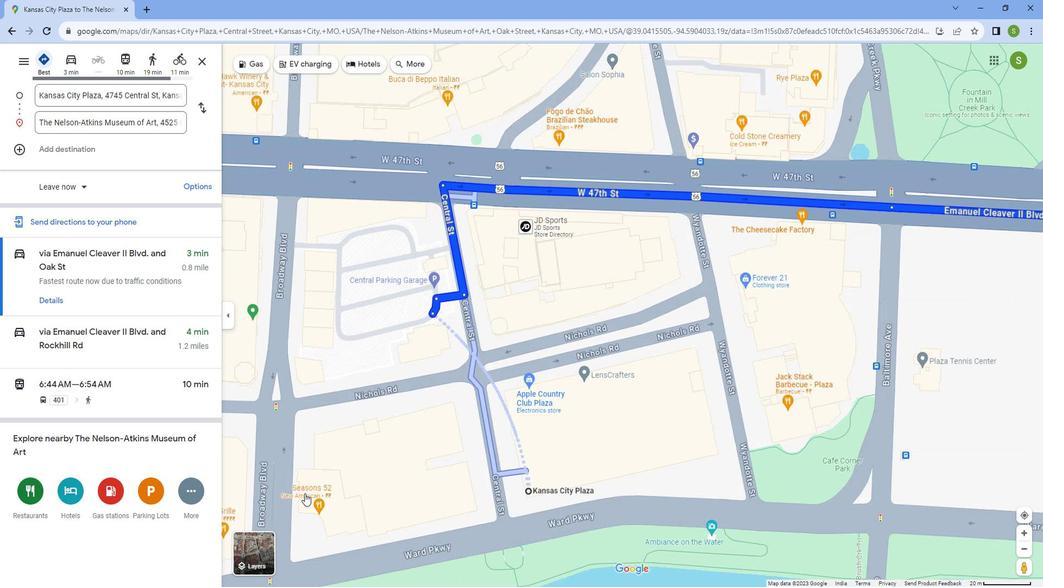 
Action: Mouse scrolled (305, 474) with delta (0, 0)
Screenshot: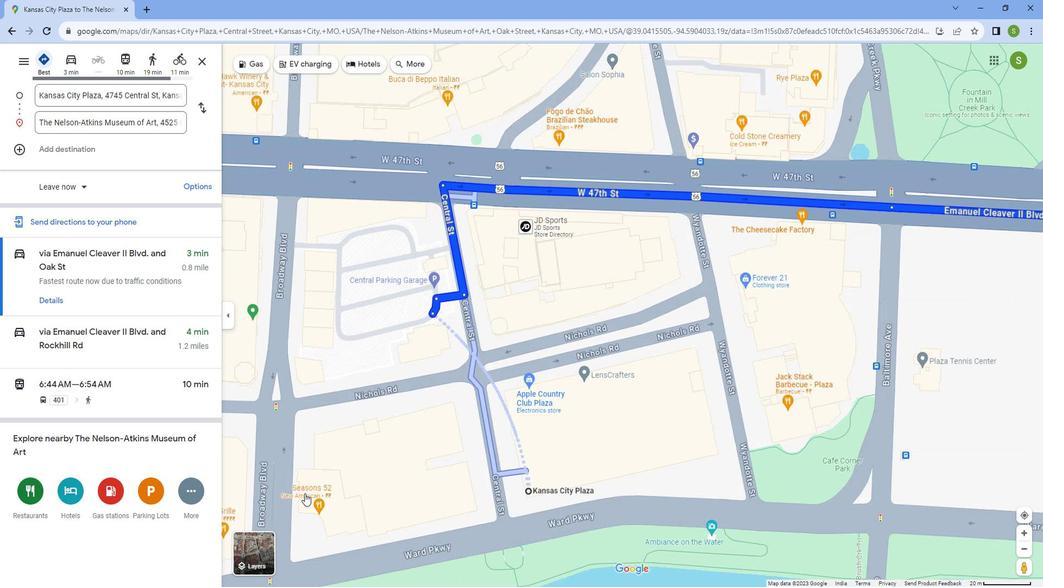 
Action: Mouse moved to (950, 392)
Screenshot: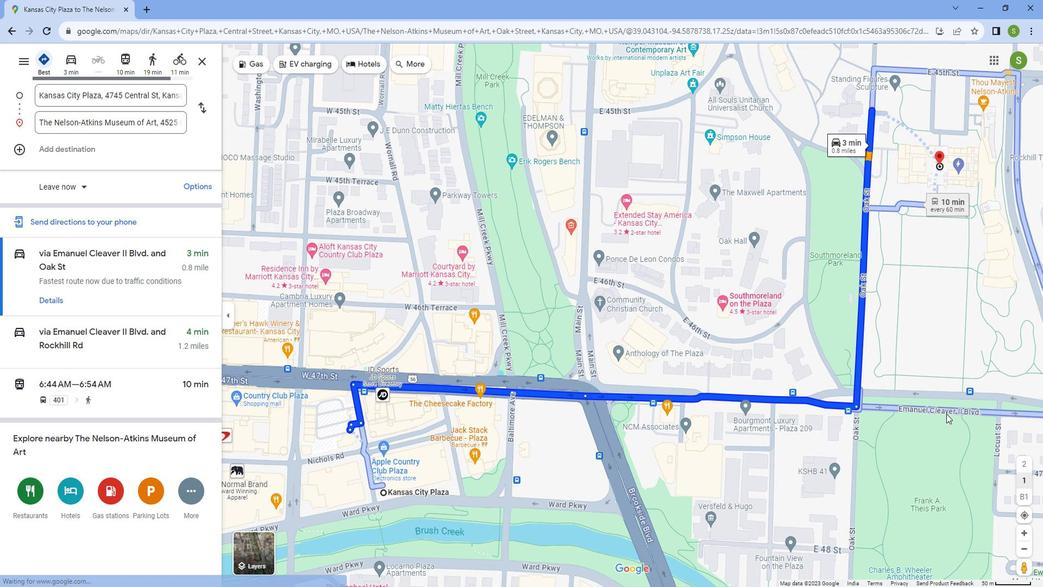 
Action: Mouse scrolled (950, 393) with delta (0, 0)
Screenshot: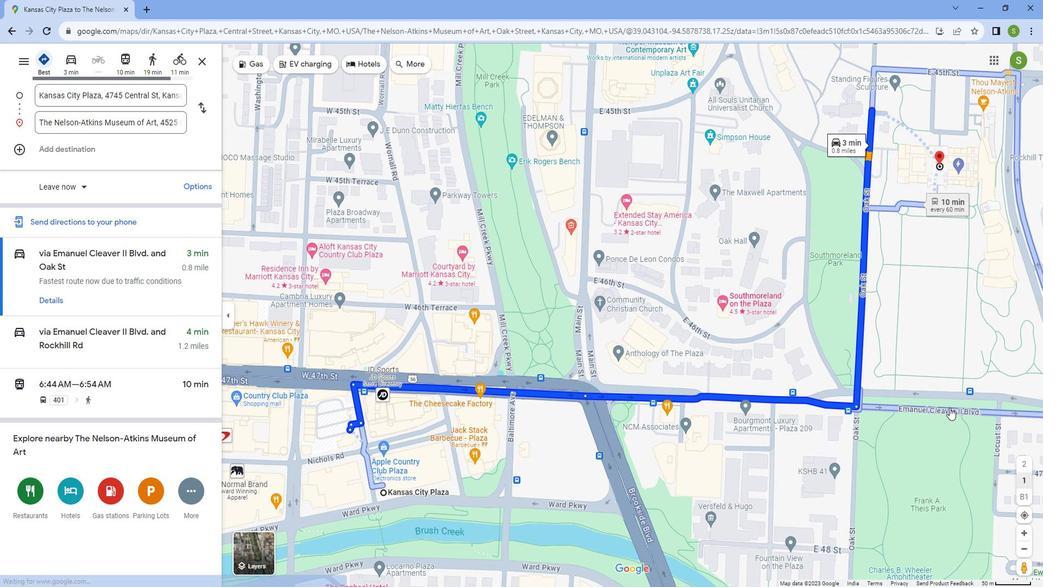 
Action: Mouse scrolled (950, 393) with delta (0, 0)
Screenshot: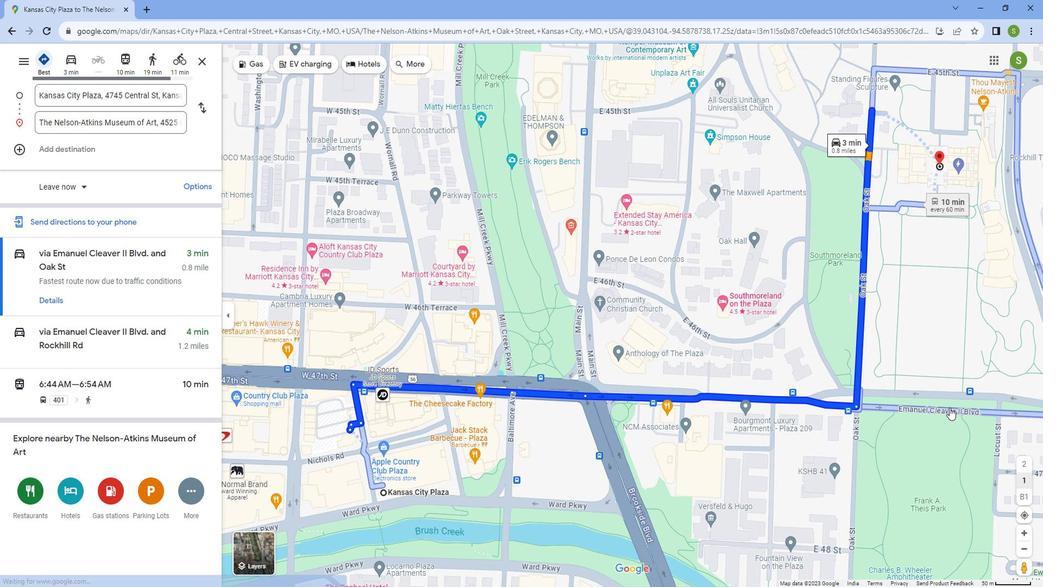 
Action: Mouse moved to (948, 392)
Screenshot: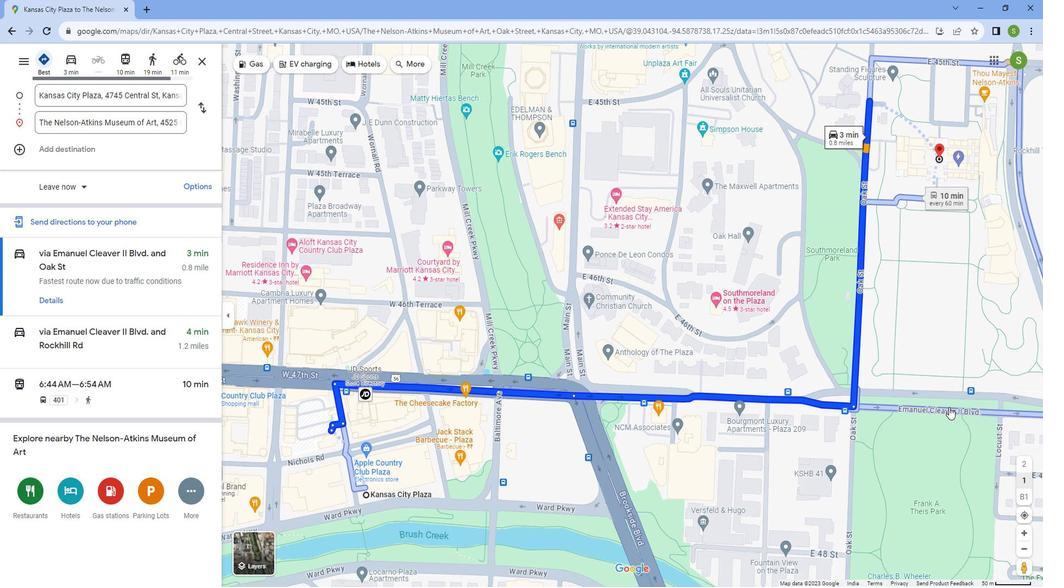 
Action: Mouse scrolled (948, 391) with delta (0, 0)
Screenshot: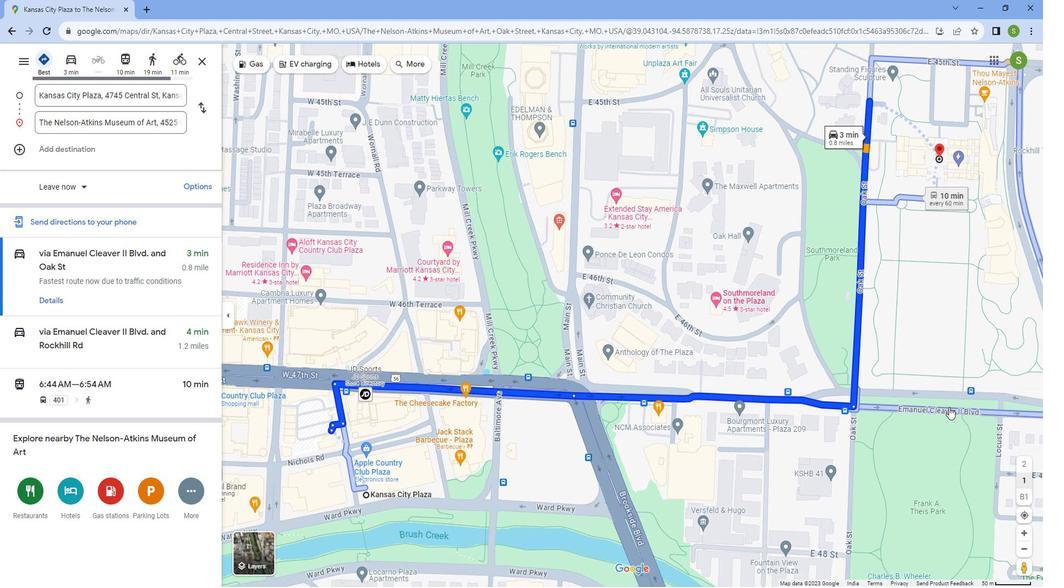 
Action: Mouse scrolled (948, 391) with delta (0, 0)
Screenshot: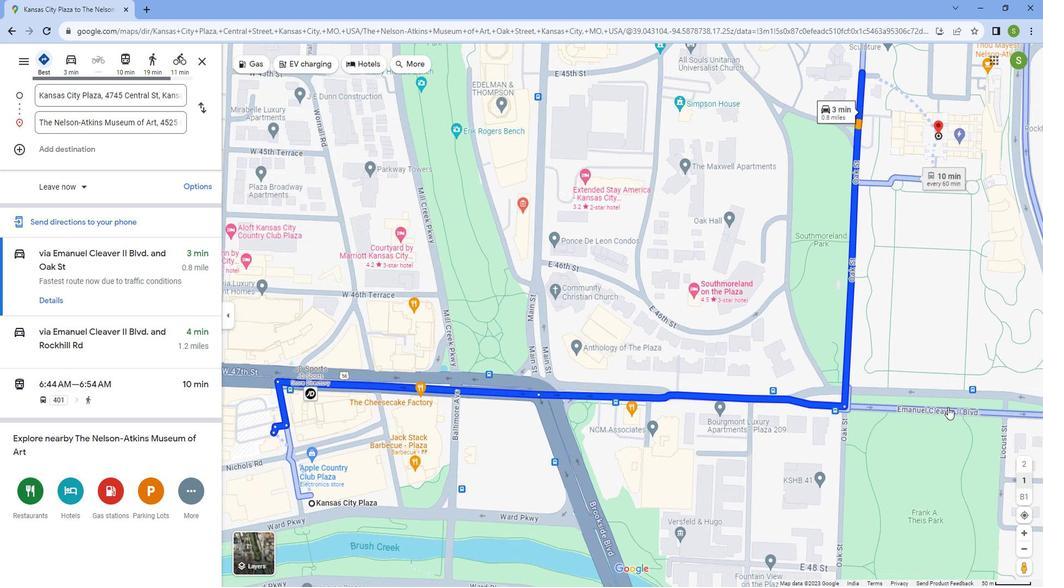 
Action: Mouse scrolled (948, 391) with delta (0, 0)
Screenshot: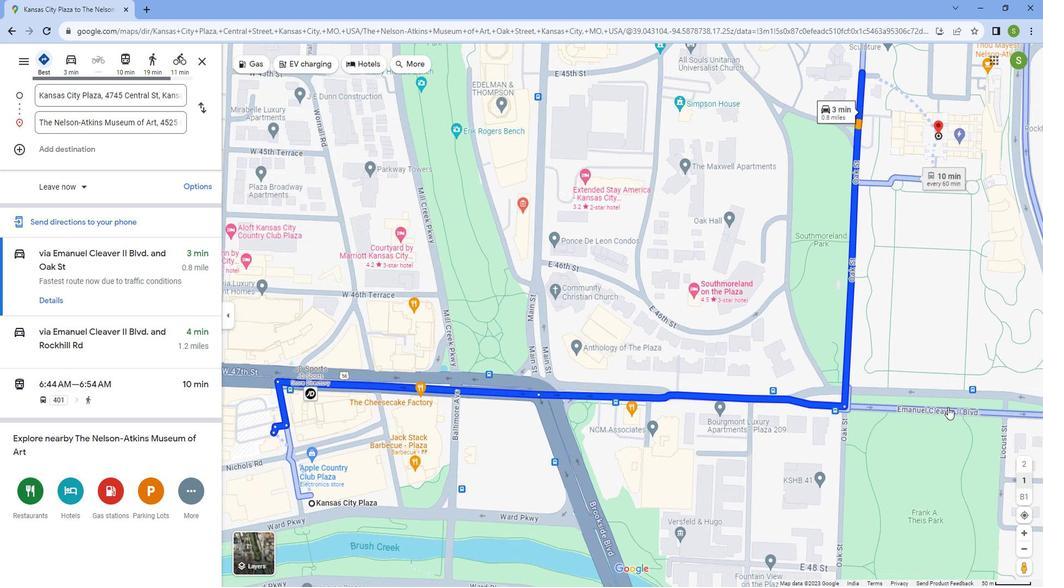 
Action: Mouse scrolled (948, 391) with delta (0, 0)
Screenshot: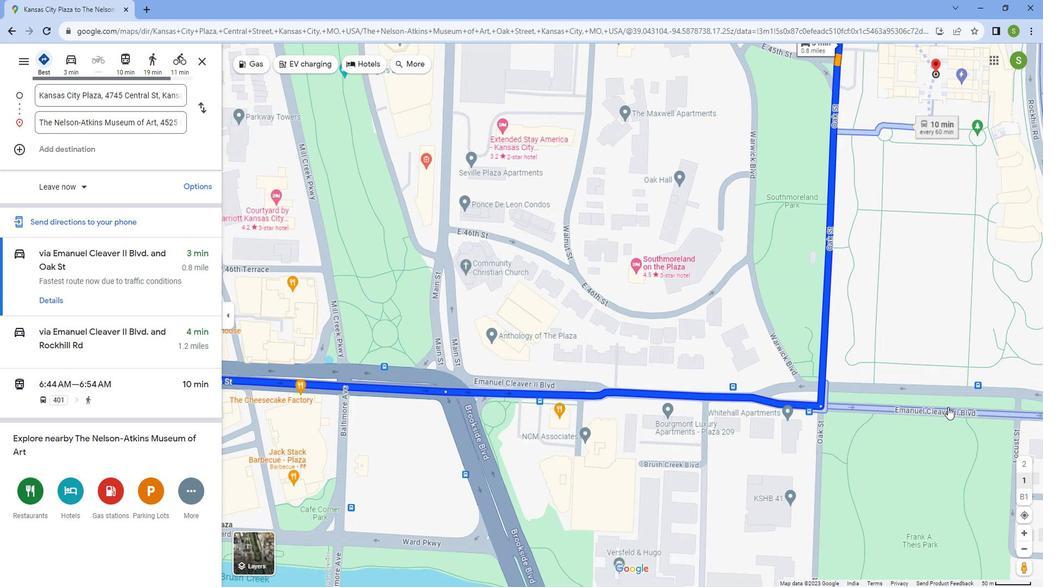 
Action: Mouse moved to (1043, 75)
Screenshot: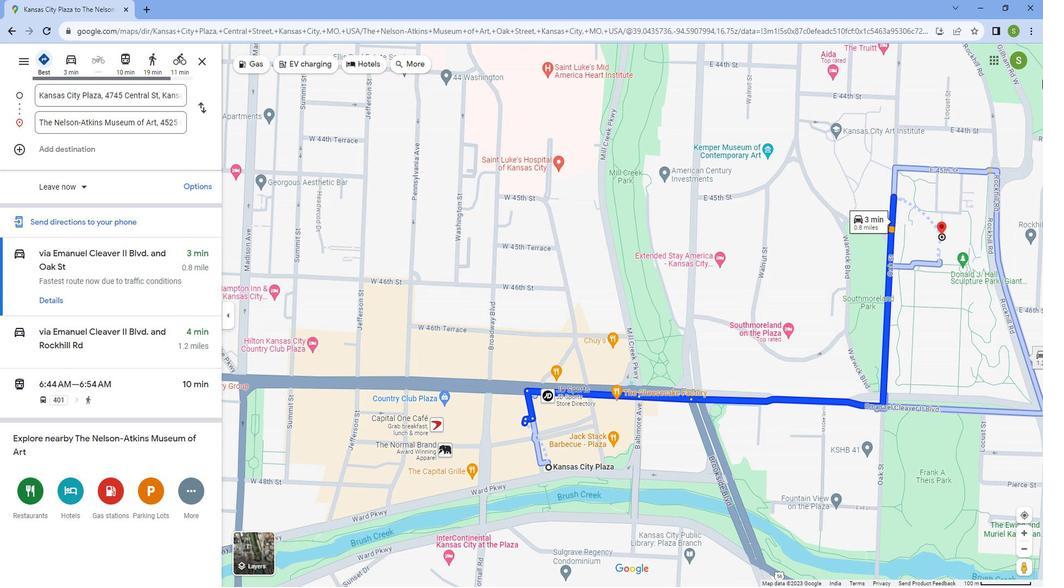 
Action: Mouse scrolled (1043, 75) with delta (0, 0)
Screenshot: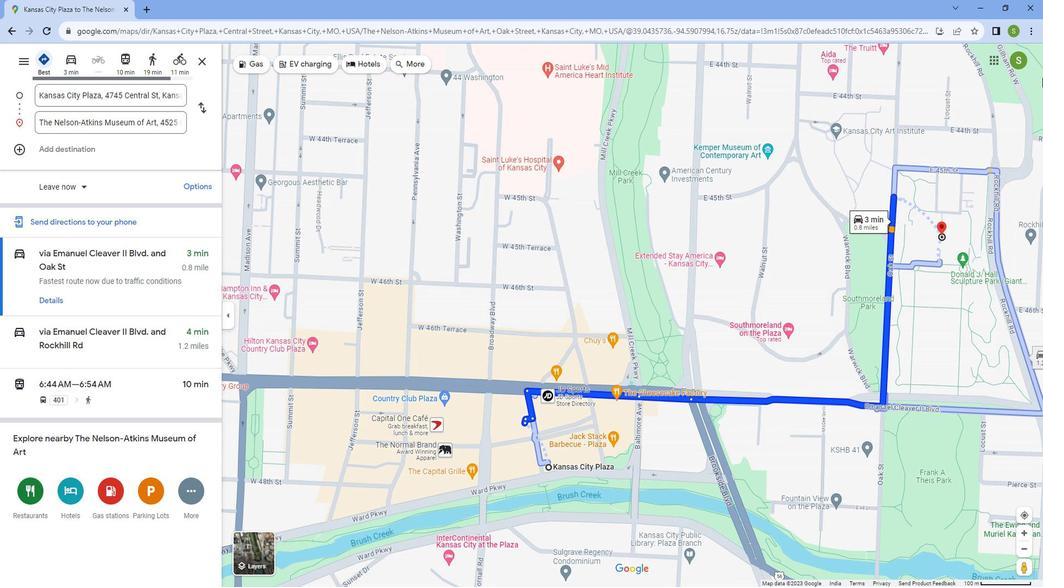
Action: Mouse scrolled (1043, 75) with delta (0, 0)
Screenshot: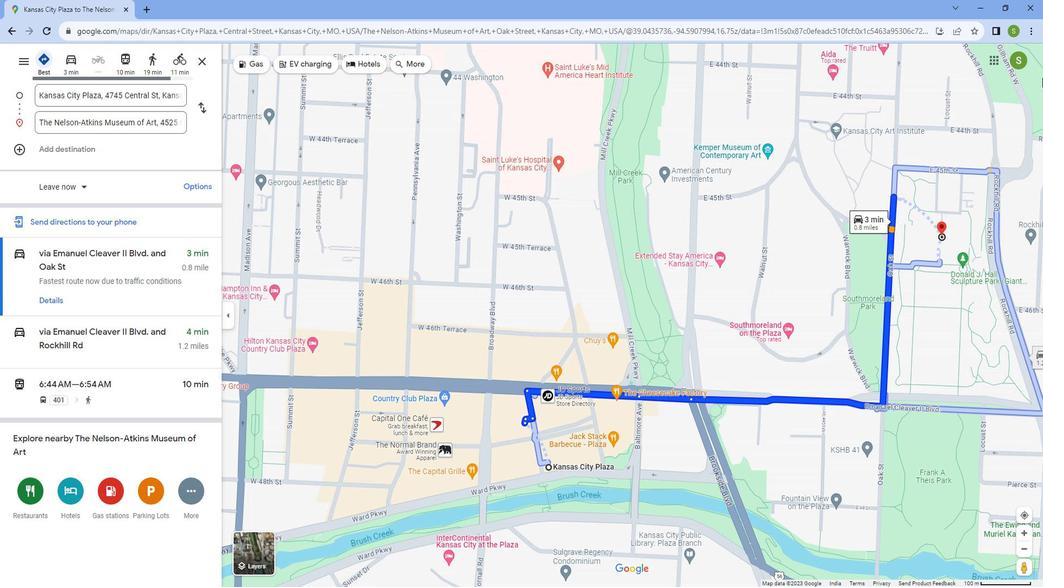 
Action: Mouse scrolled (1043, 75) with delta (0, 0)
Screenshot: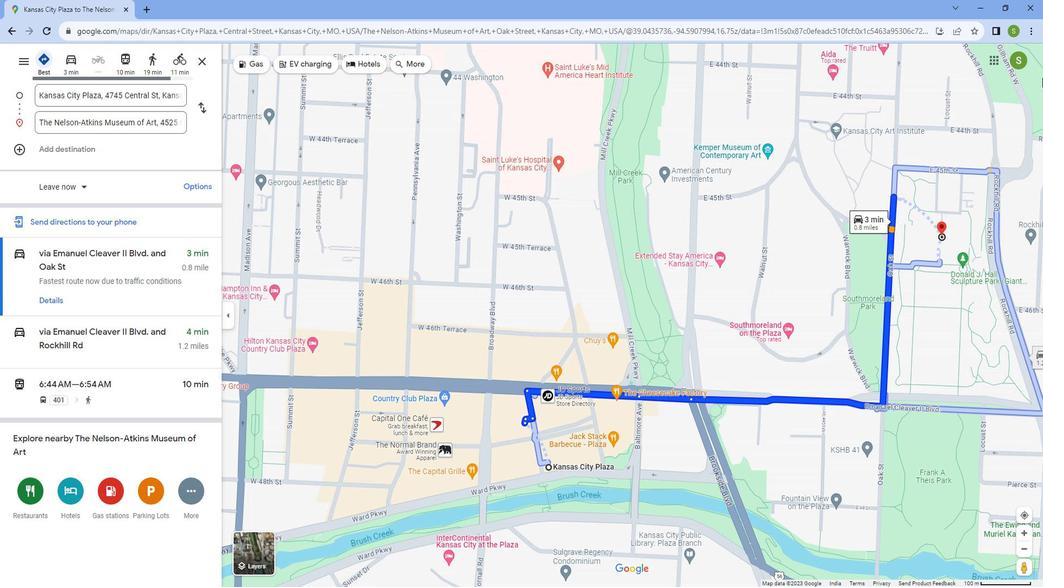 
Action: Mouse moved to (849, 195)
Screenshot: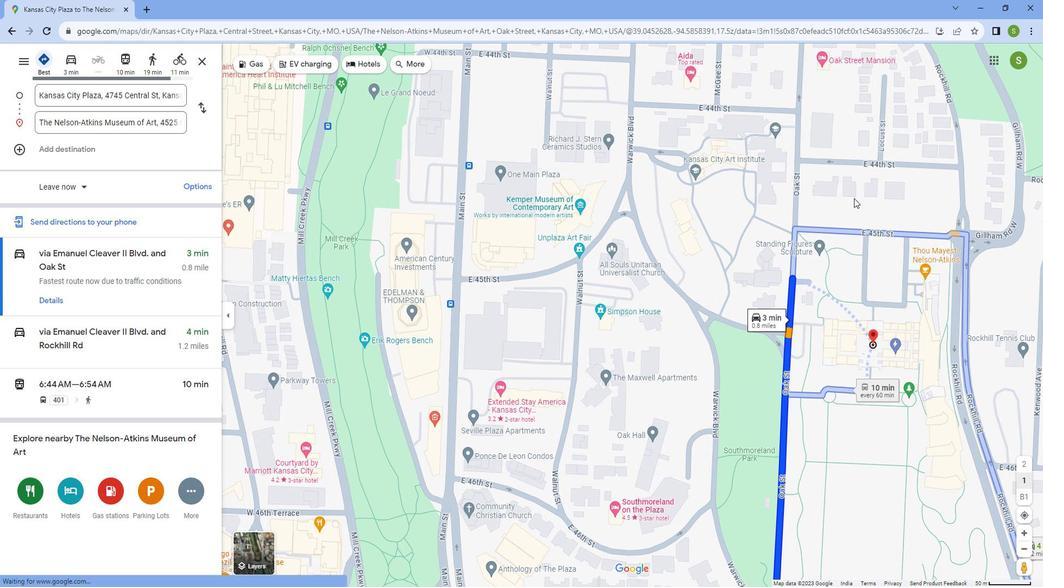 
Action: Mouse scrolled (849, 196) with delta (0, 0)
Screenshot: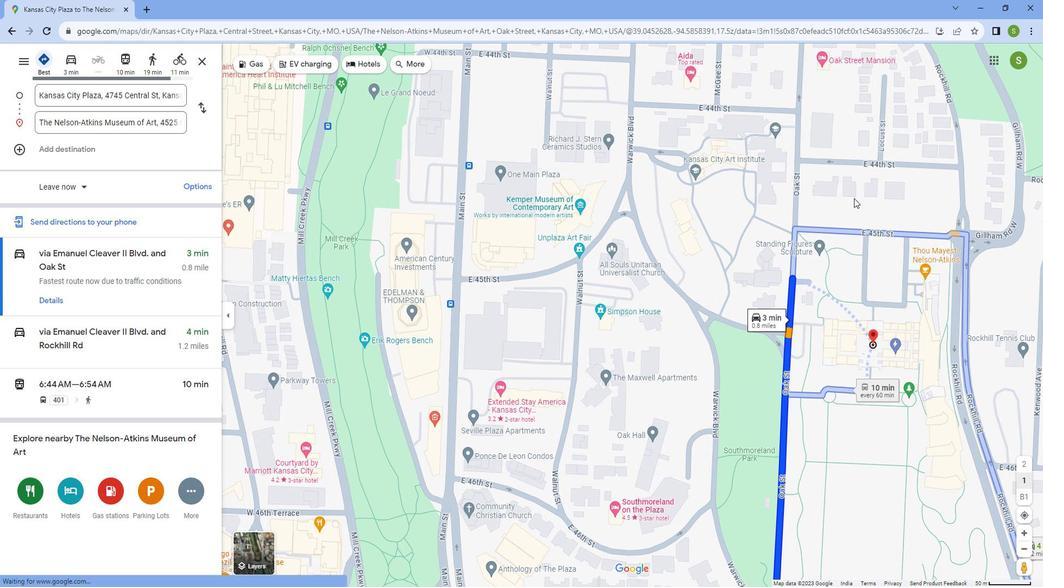 
Action: Mouse moved to (849, 195)
Screenshot: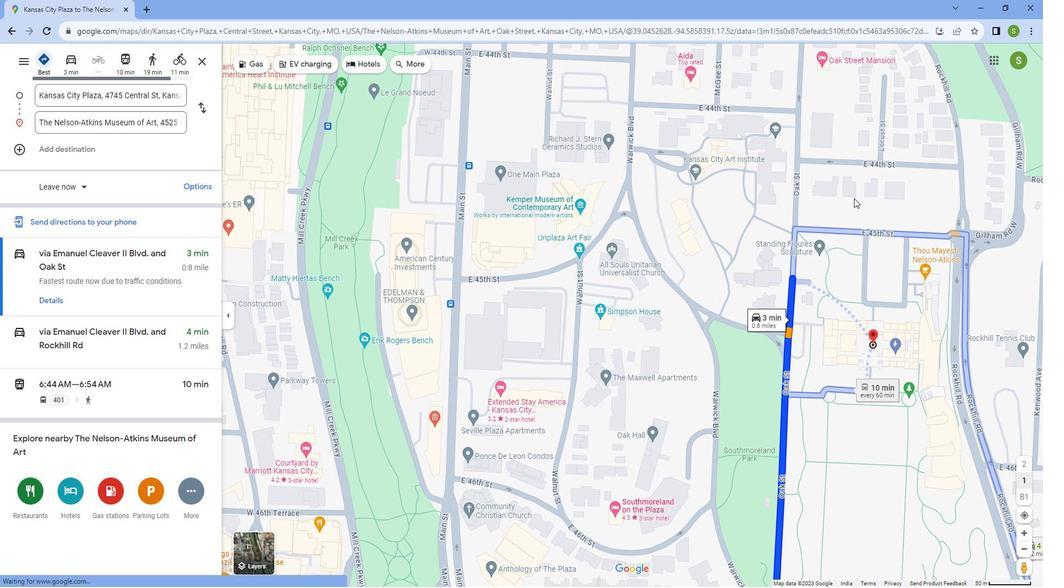 
Action: Mouse scrolled (849, 196) with delta (0, 0)
Screenshot: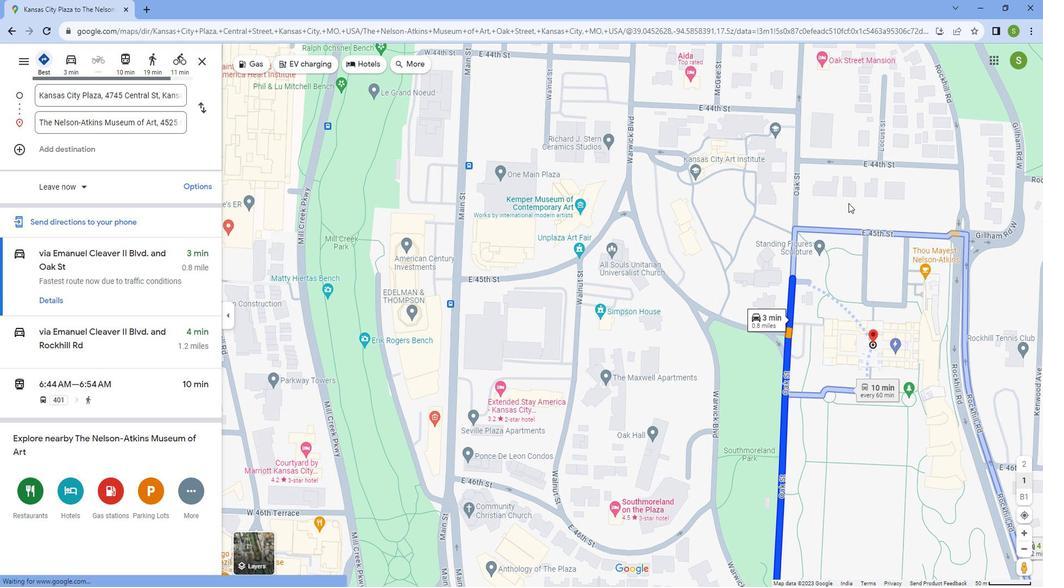 
Action: Mouse scrolled (849, 196) with delta (0, 0)
Screenshot: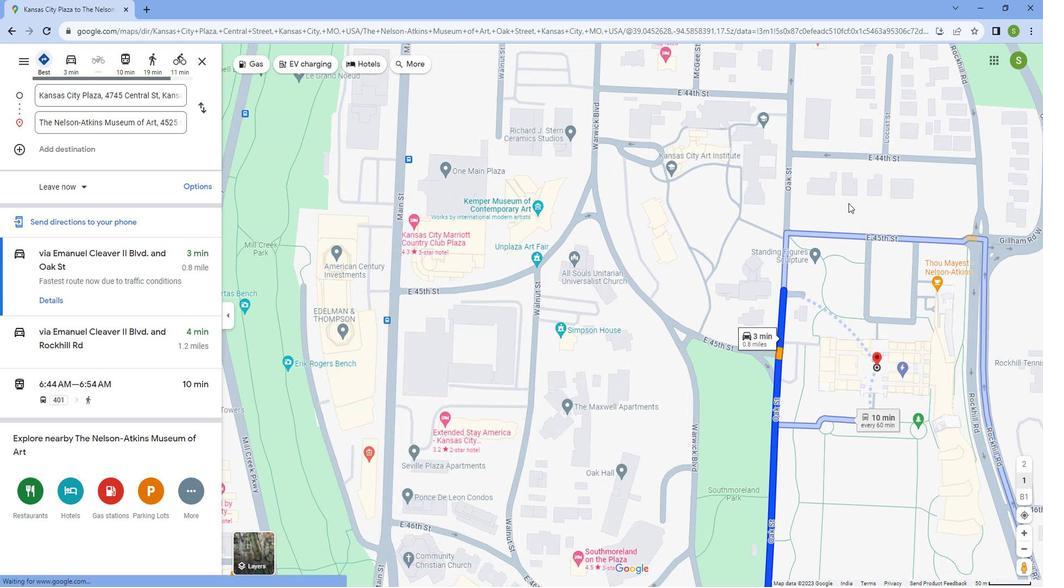 
Action: Mouse moved to (844, 198)
Screenshot: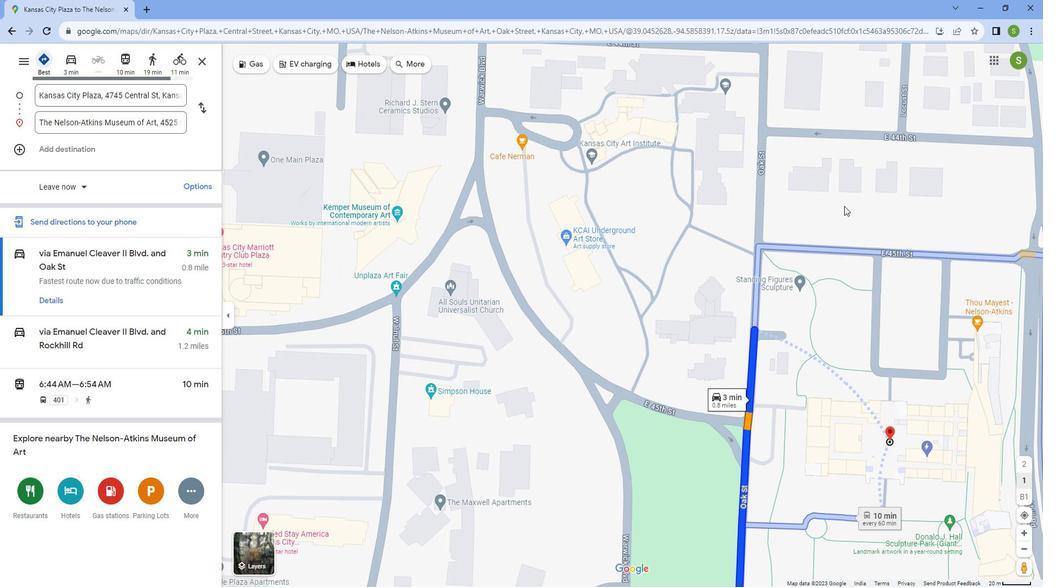 
Action: Mouse scrolled (844, 198) with delta (0, 0)
Screenshot: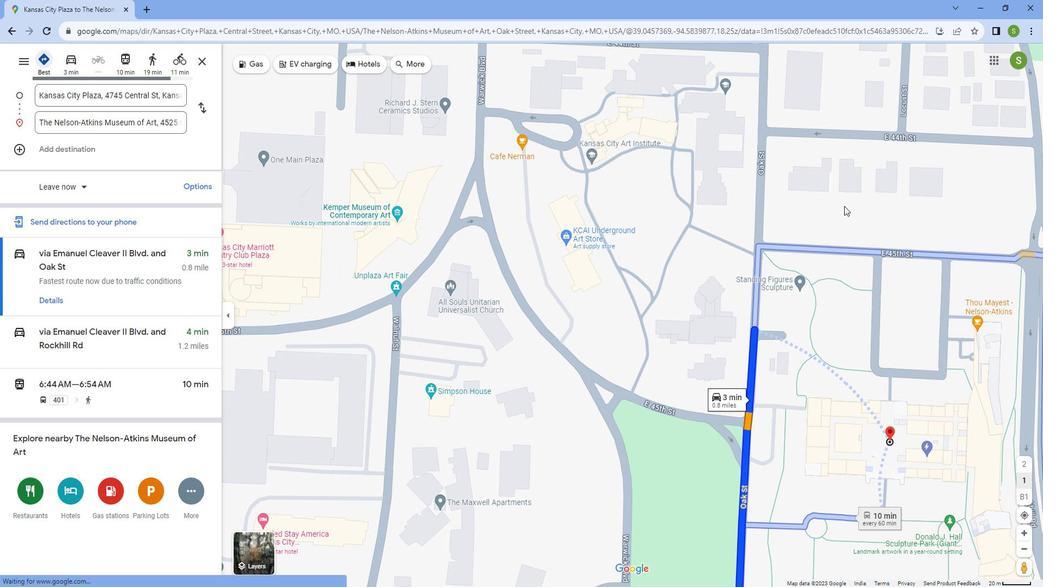 
Action: Mouse scrolled (844, 198) with delta (0, 0)
Screenshot: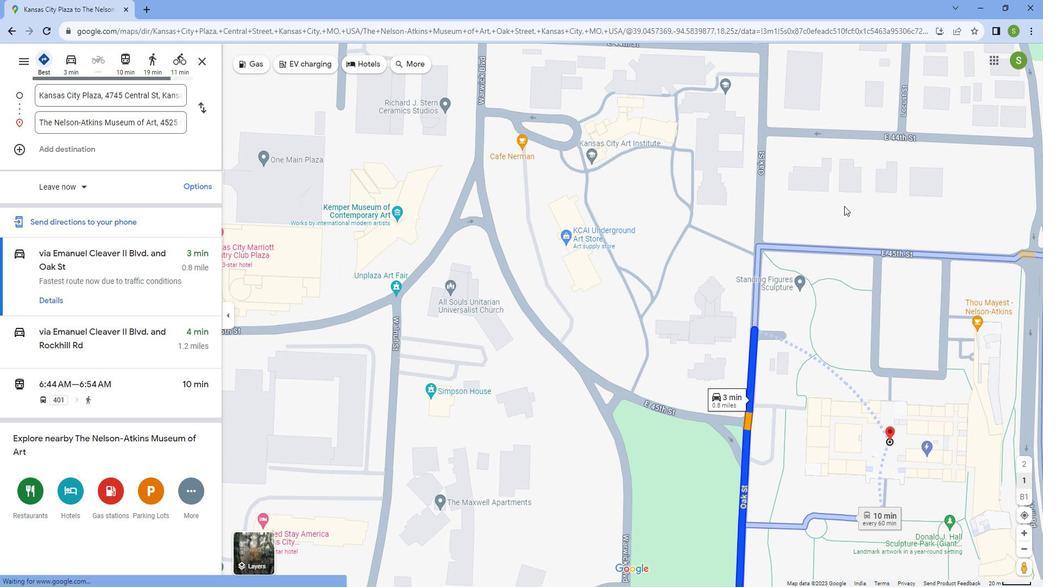 
Action: Mouse scrolled (844, 198) with delta (0, 0)
Screenshot: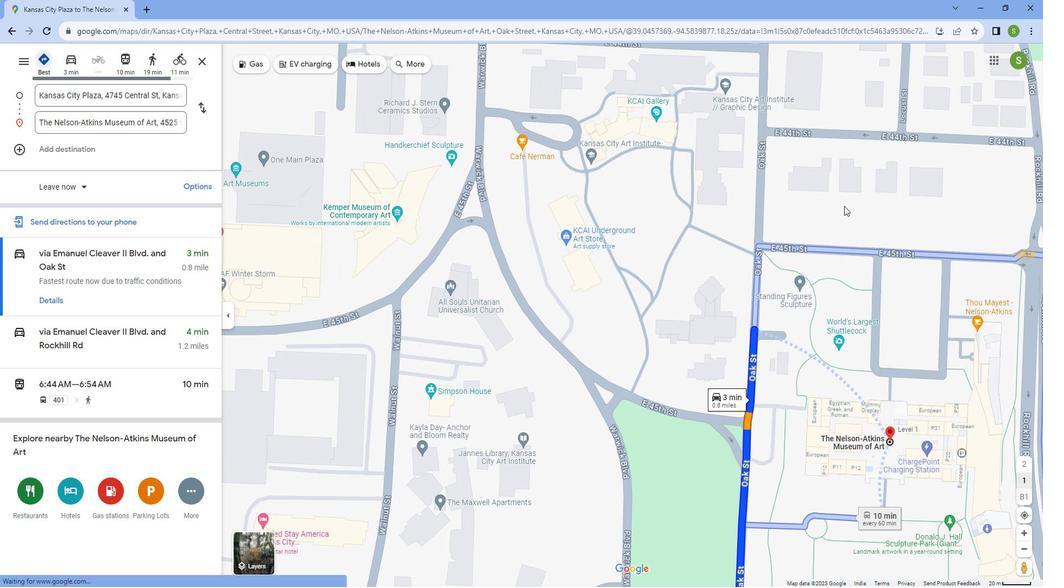 
Action: Mouse scrolled (844, 197) with delta (0, 0)
Screenshot: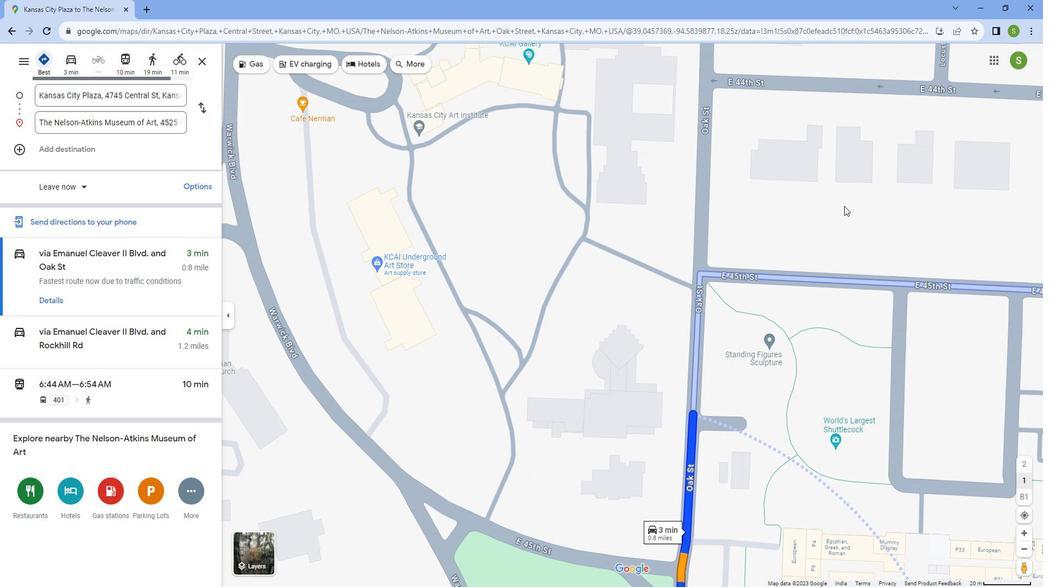 
Action: Mouse scrolled (844, 197) with delta (0, 0)
Screenshot: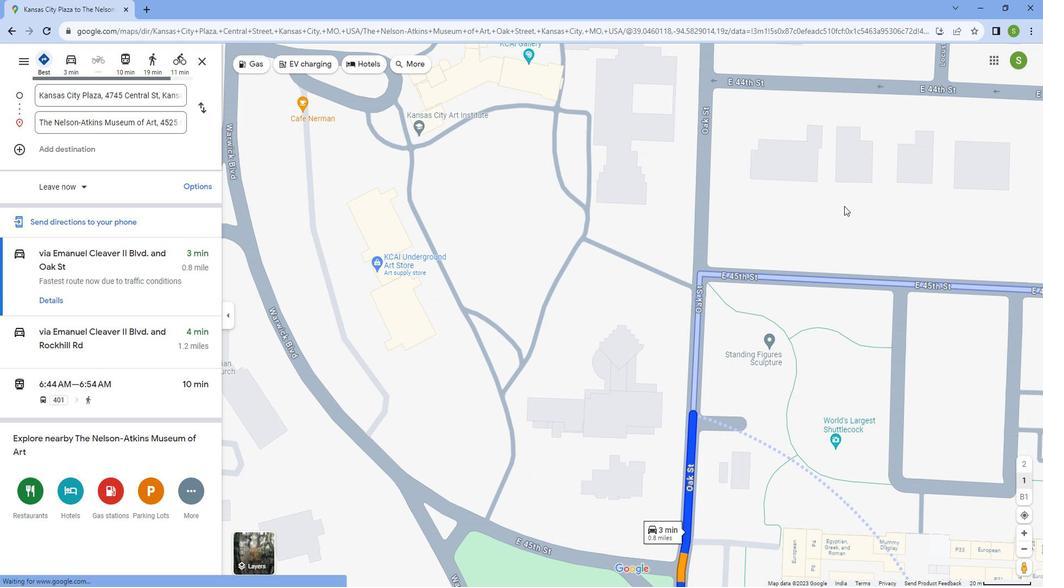 
Action: Mouse scrolled (844, 197) with delta (0, 0)
Screenshot: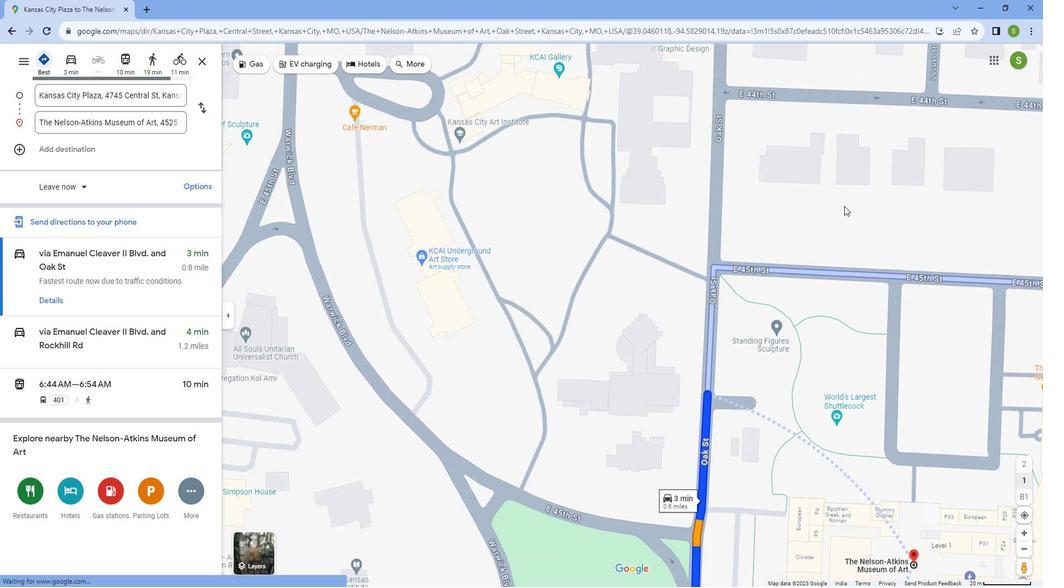 
Action: Mouse scrolled (844, 197) with delta (0, 0)
Screenshot: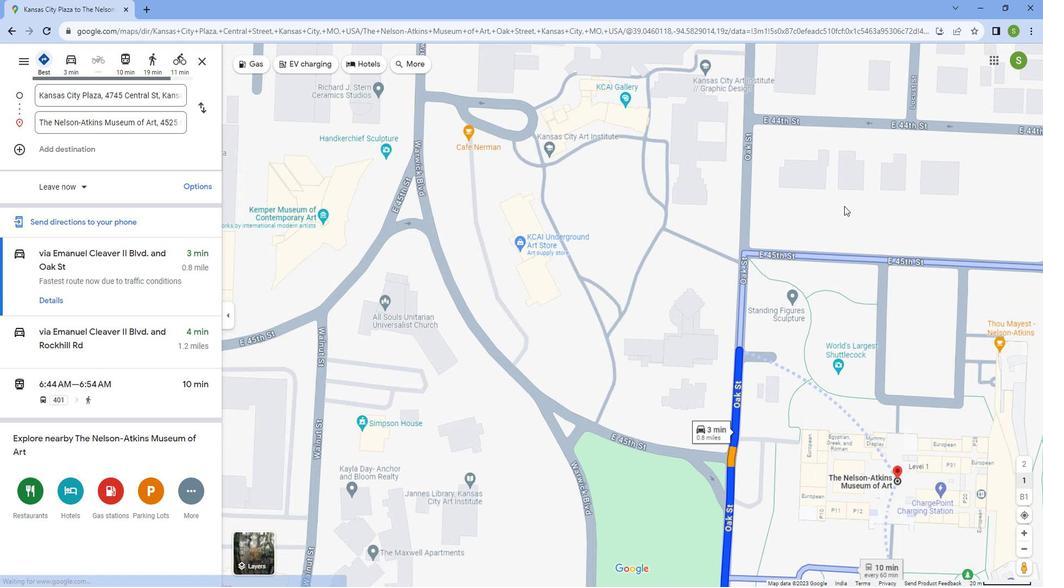 
Action: Mouse scrolled (844, 197) with delta (0, 0)
Screenshot: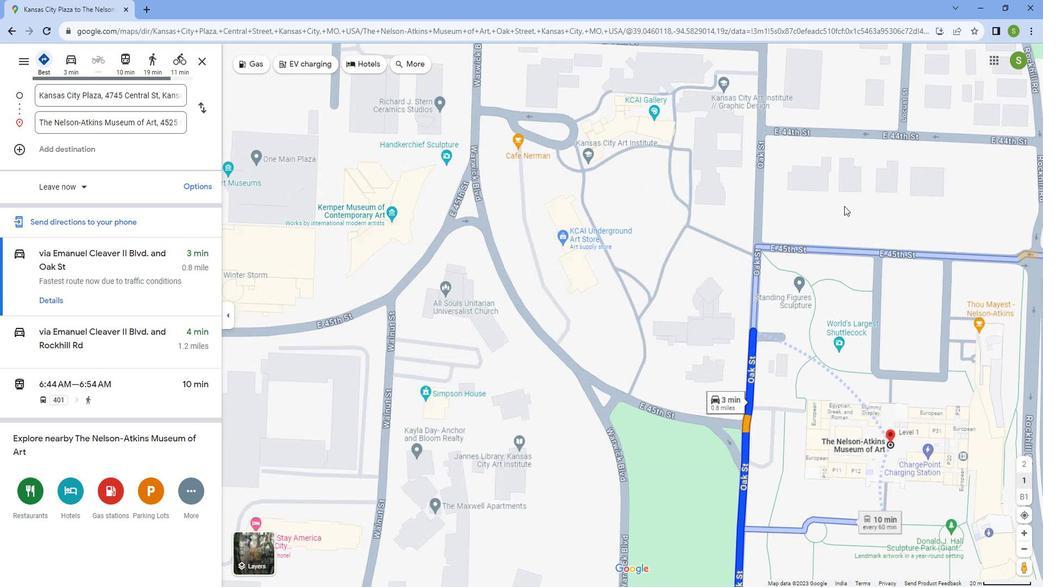 
Action: Mouse scrolled (844, 197) with delta (0, 0)
Screenshot: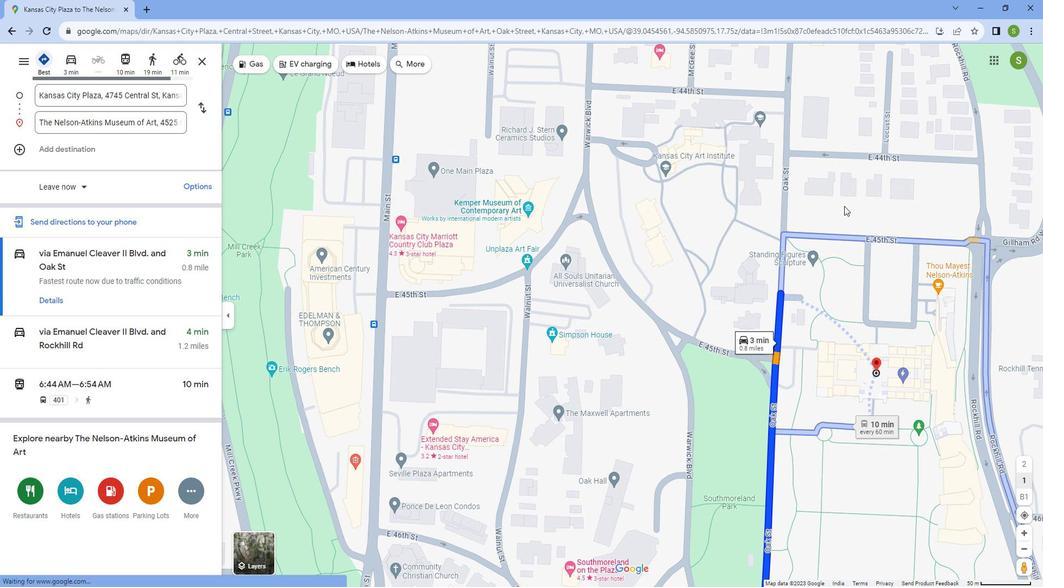 
Action: Mouse scrolled (844, 197) with delta (0, 0)
Screenshot: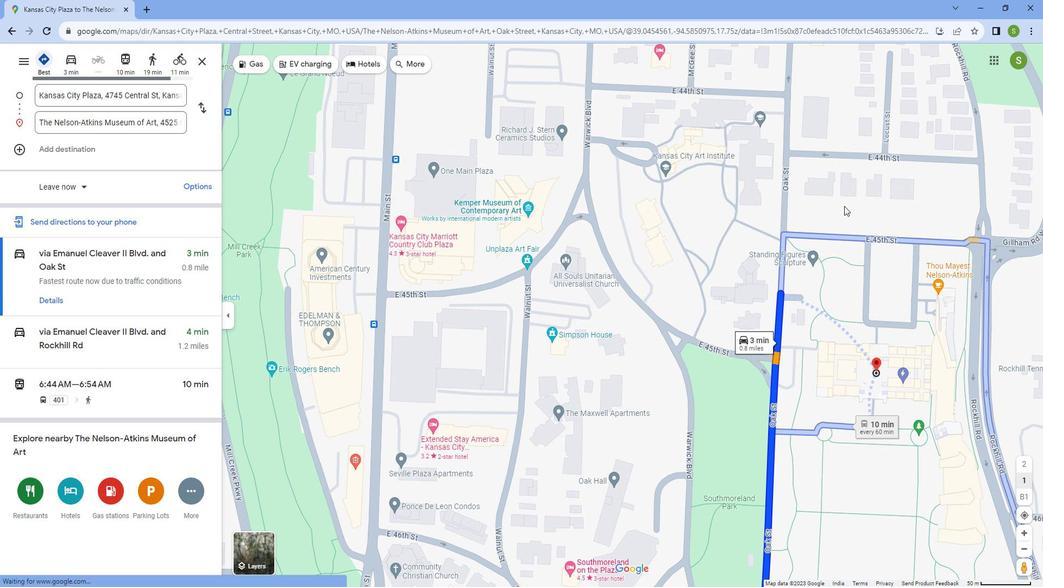 
Action: Mouse scrolled (844, 197) with delta (0, 0)
Screenshot: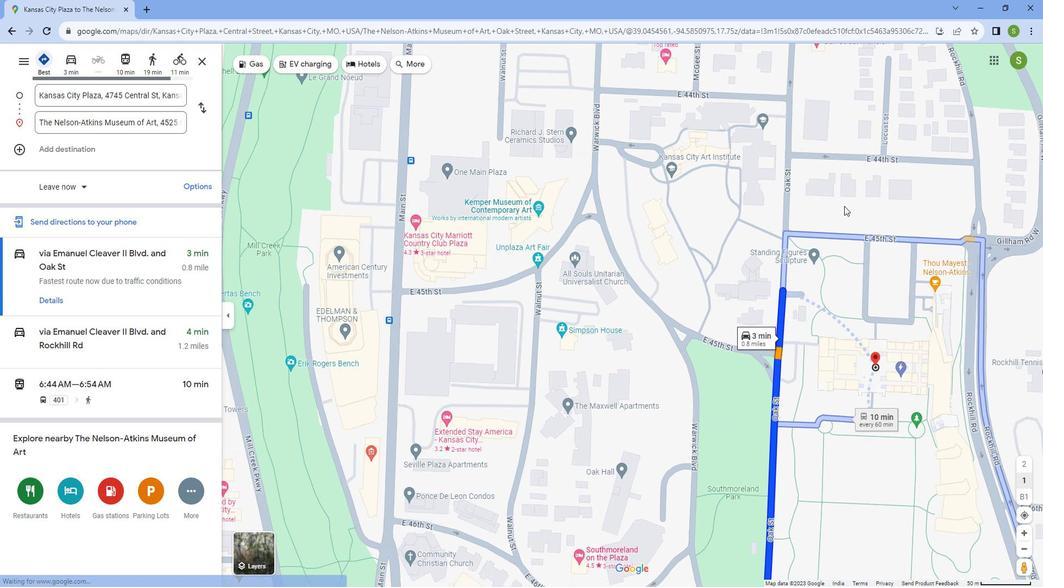 
Action: Mouse scrolled (844, 197) with delta (0, 0)
Screenshot: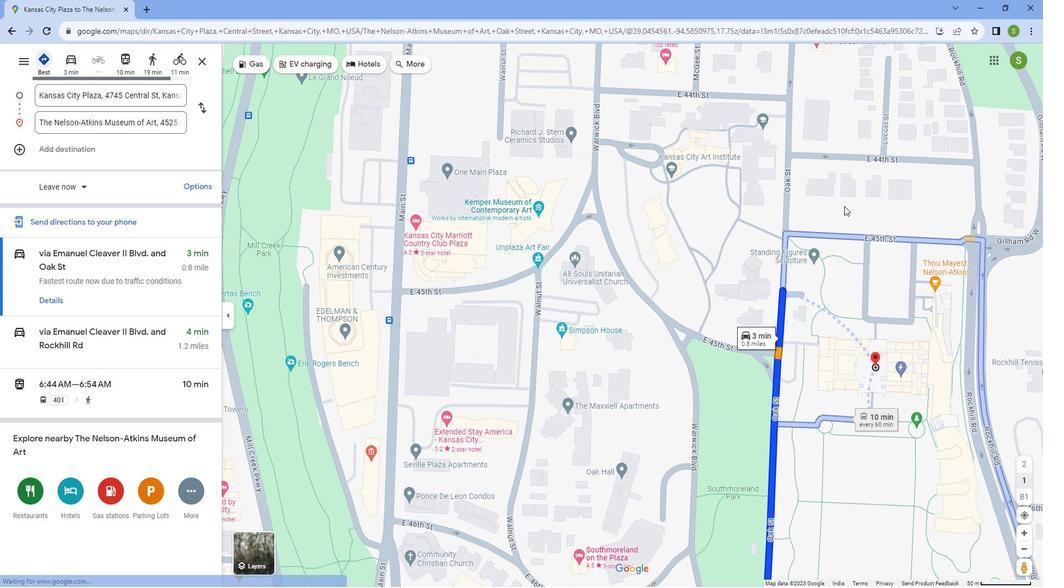 
Action: Mouse scrolled (844, 197) with delta (0, 0)
Screenshot: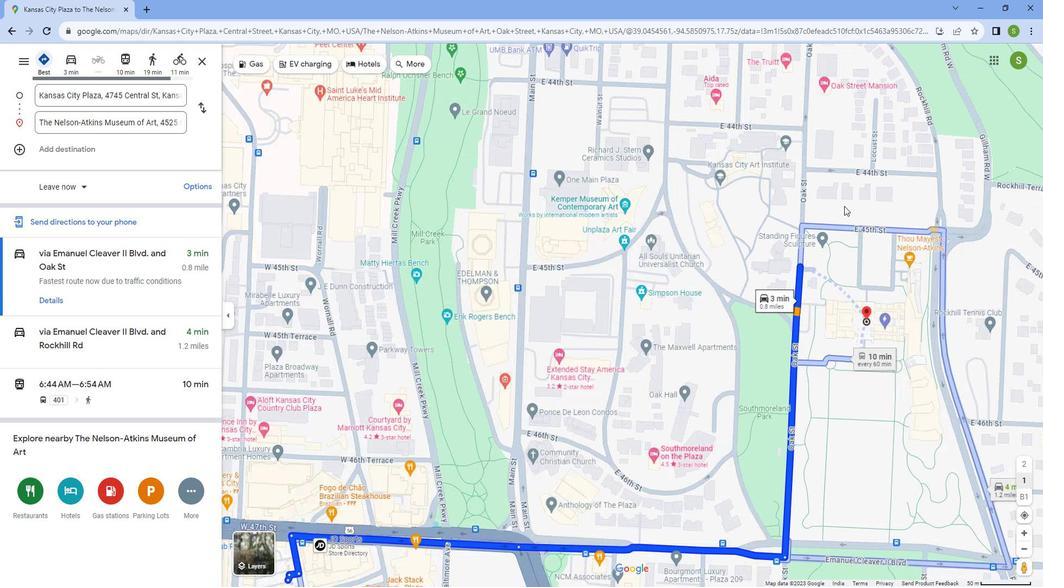 
Action: Mouse moved to (615, 303)
Screenshot: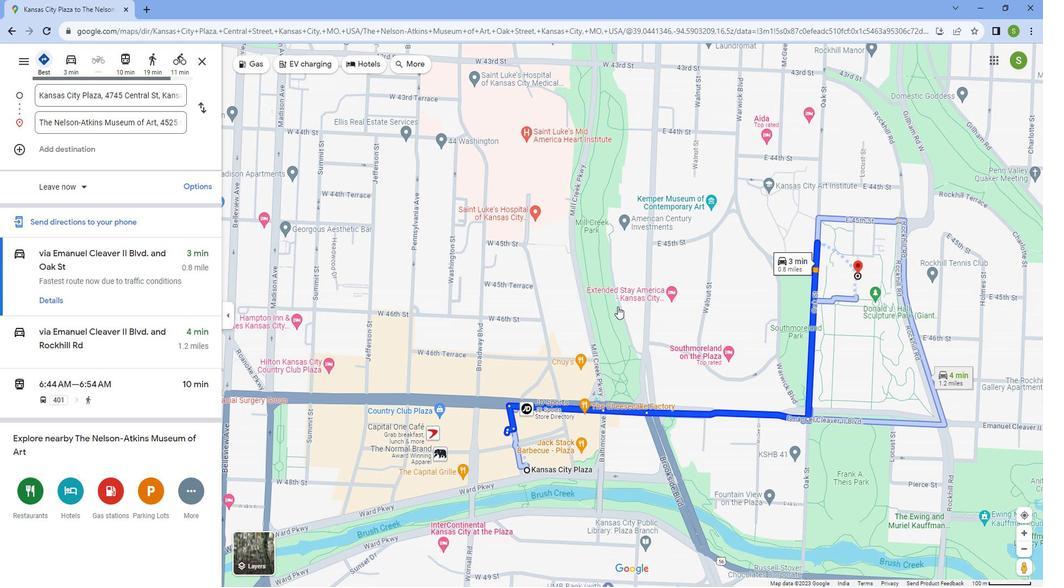 
Action: Mouse scrolled (615, 303) with delta (0, 0)
Screenshot: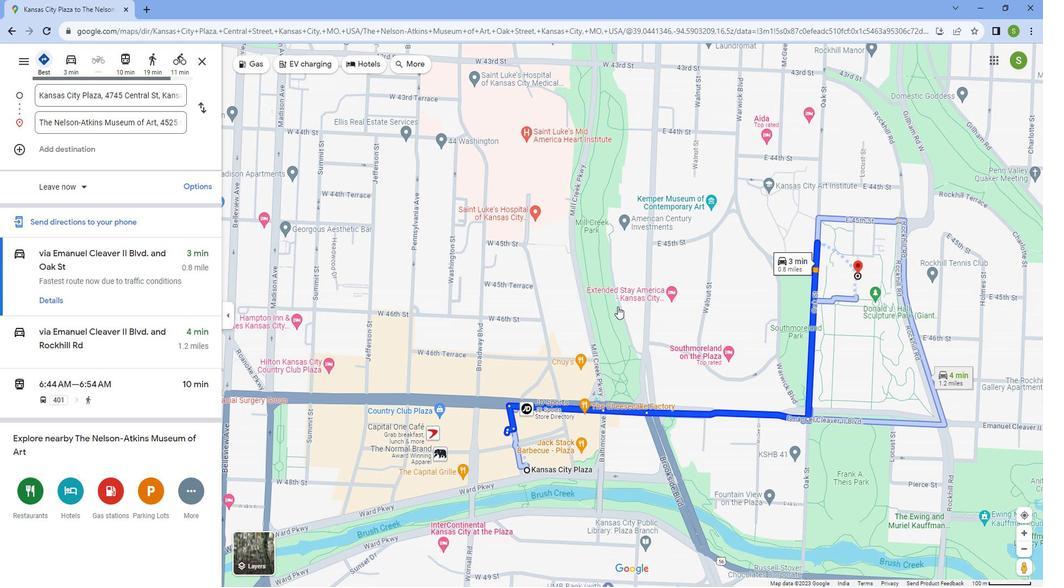 
Action: Mouse moved to (599, 425)
Screenshot: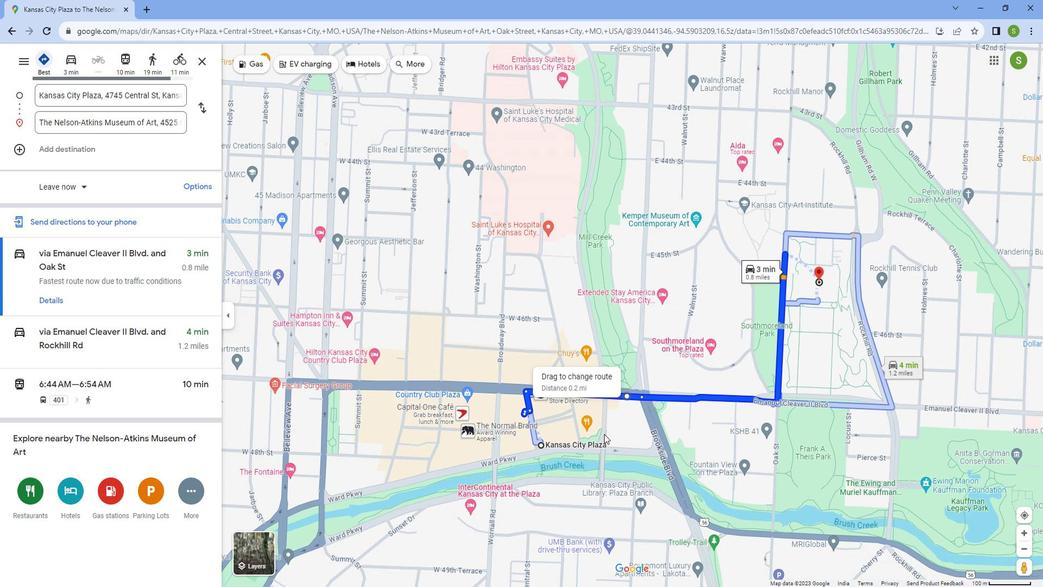 
Action: Mouse scrolled (599, 425) with delta (0, 0)
Screenshot: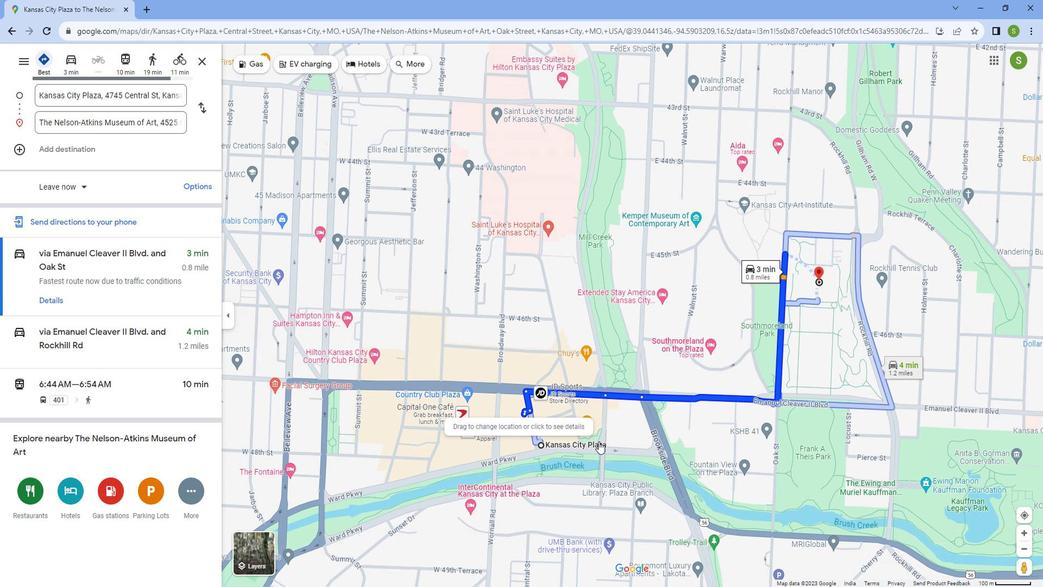 
Action: Mouse scrolled (599, 425) with delta (0, 0)
Screenshot: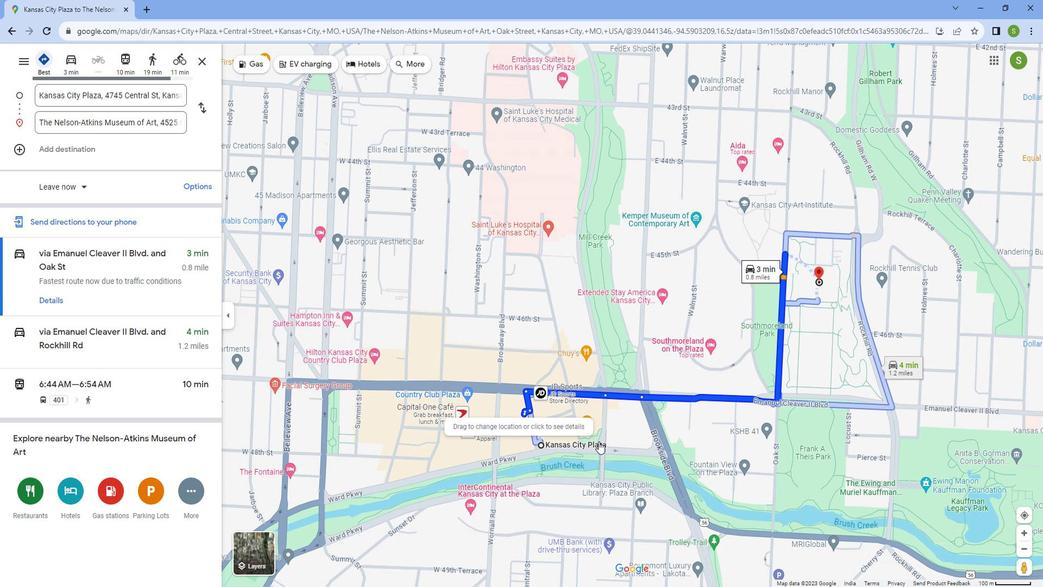 
Action: Mouse scrolled (599, 425) with delta (0, 0)
Screenshot: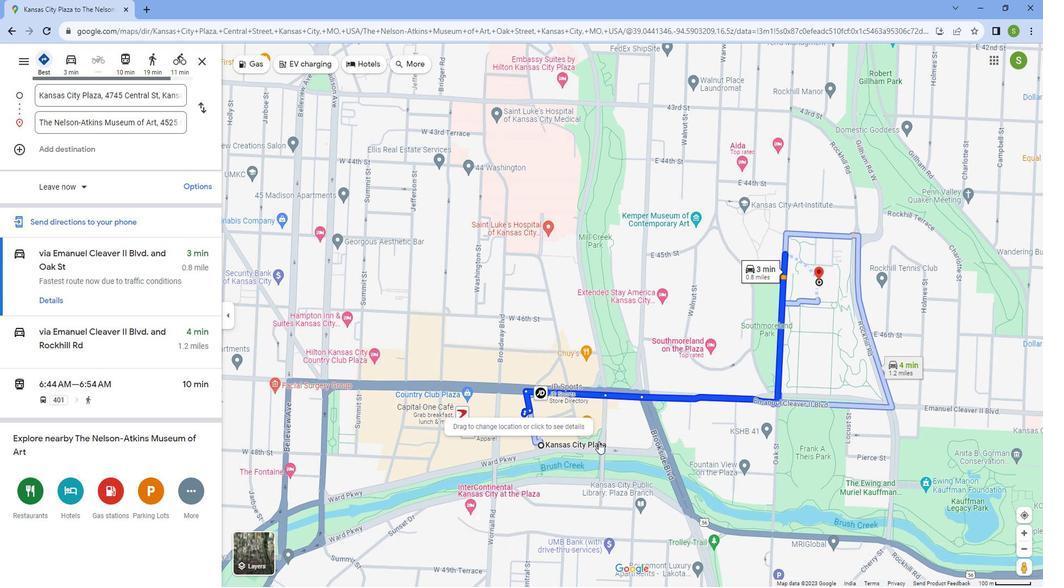 
Action: Mouse scrolled (599, 425) with delta (0, 0)
Screenshot: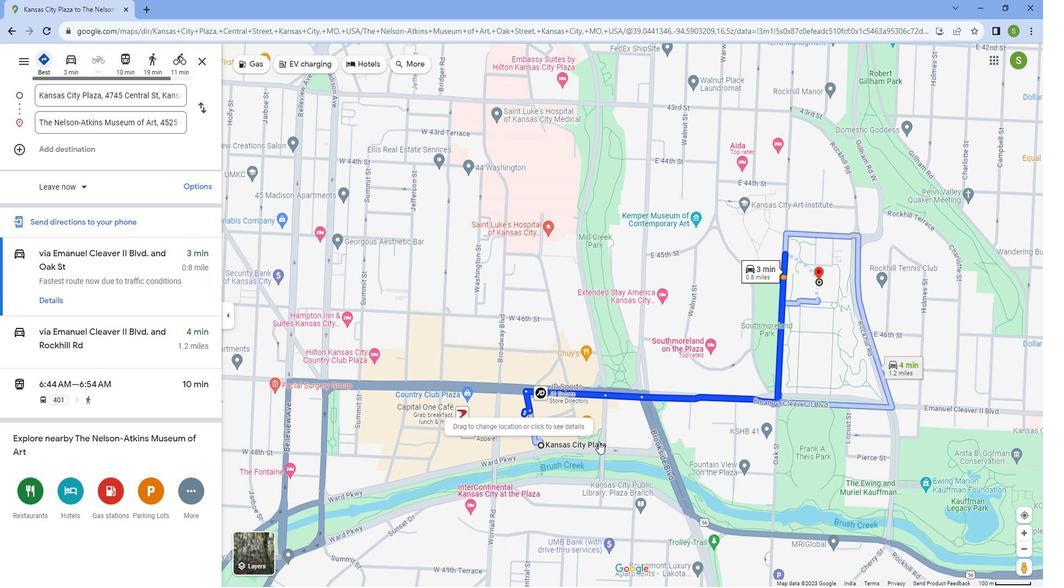 
Action: Mouse scrolled (599, 425) with delta (0, 0)
Screenshot: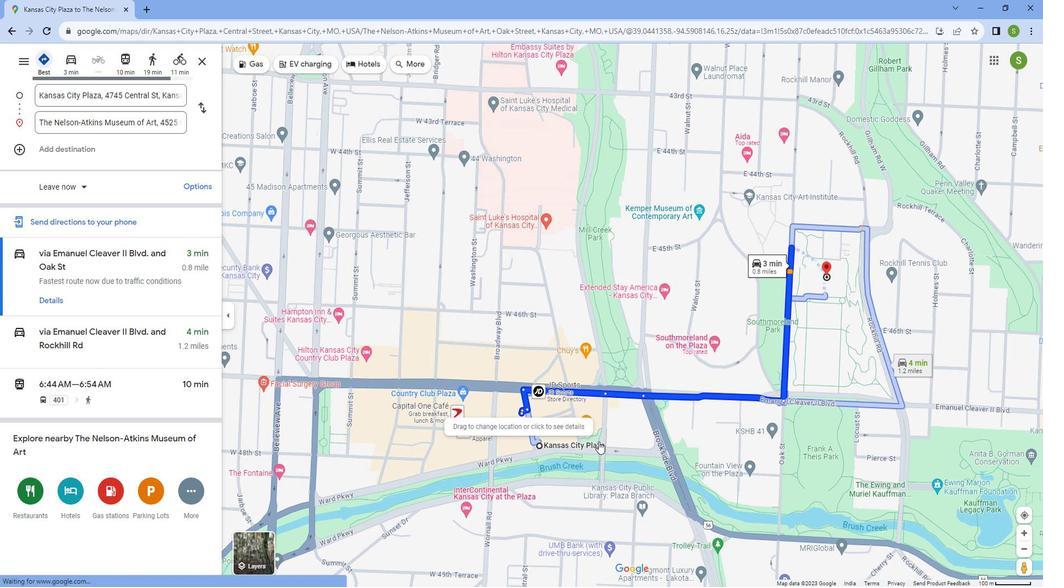 
Action: Mouse scrolled (599, 425) with delta (0, 0)
Screenshot: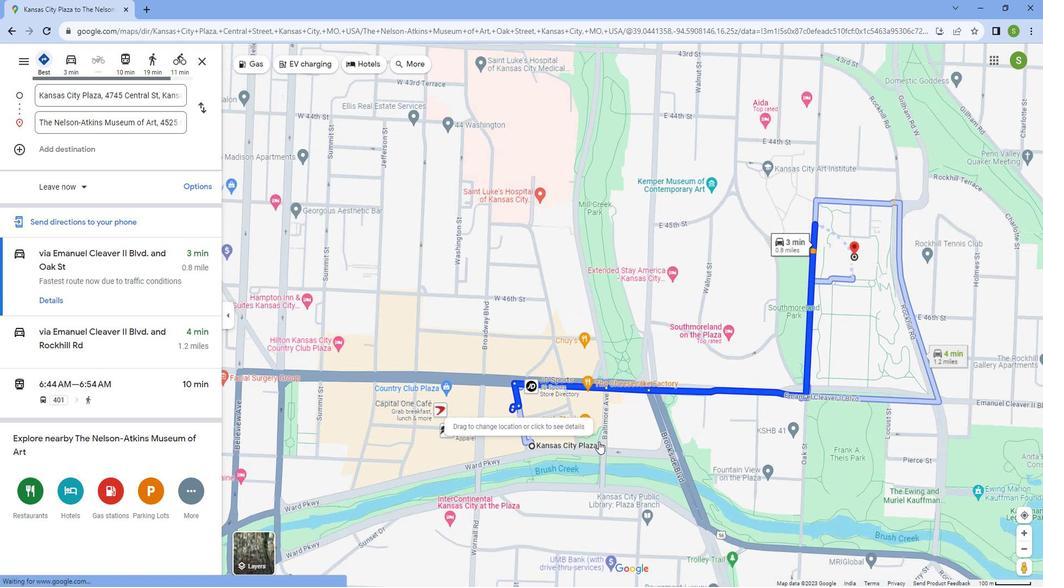 
Action: Mouse scrolled (599, 425) with delta (0, 0)
Screenshot: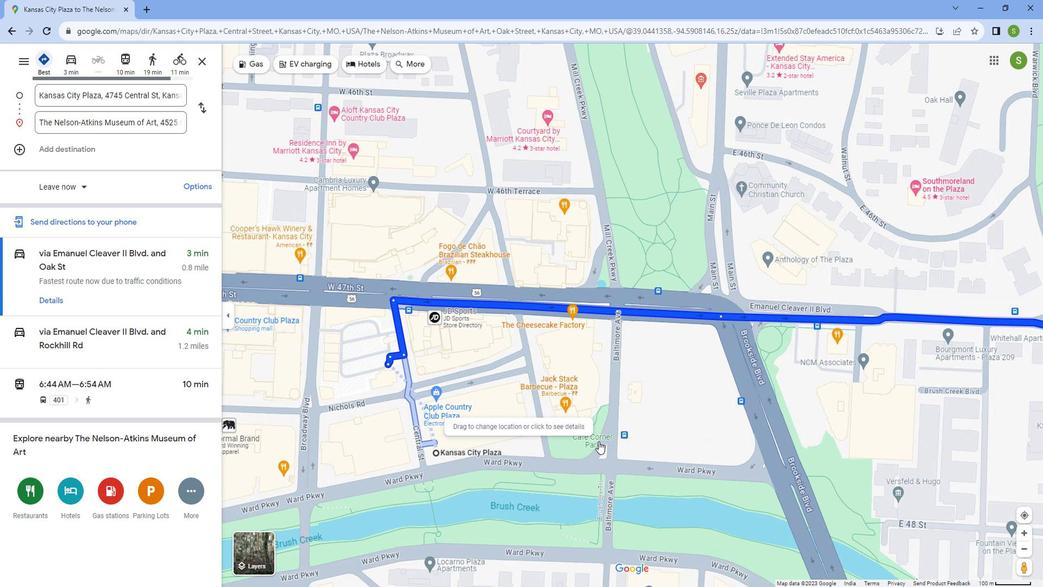 
Action: Mouse scrolled (599, 425) with delta (0, 0)
Screenshot: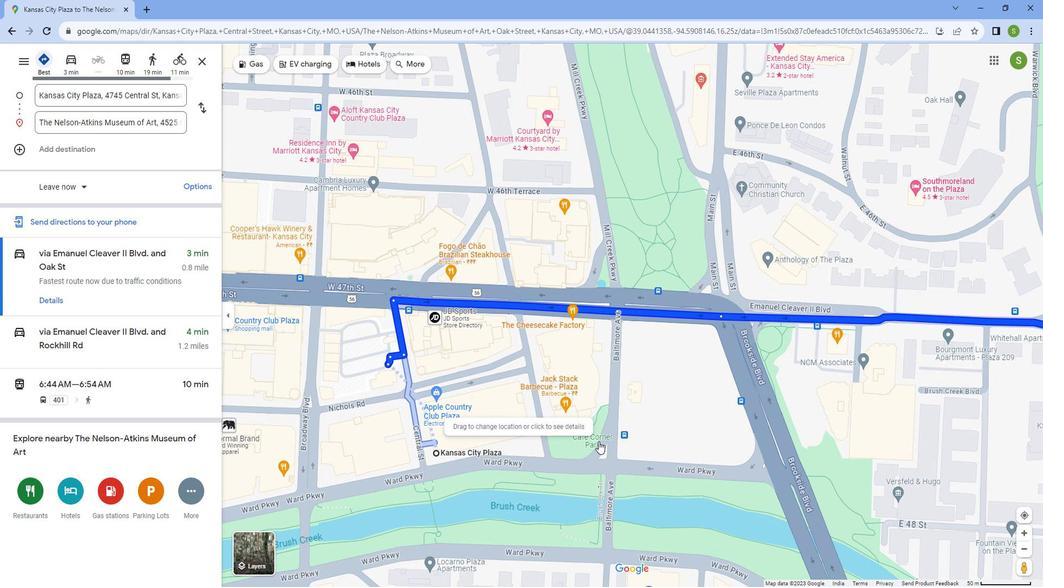 
Action: Mouse scrolled (599, 425) with delta (0, 0)
Screenshot: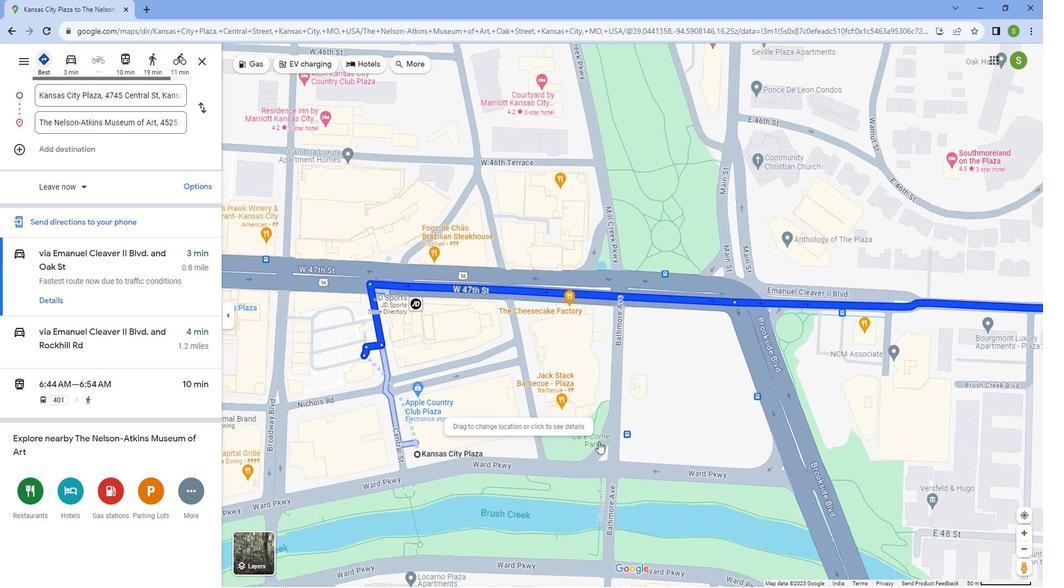 
Action: Mouse moved to (598, 424)
Screenshot: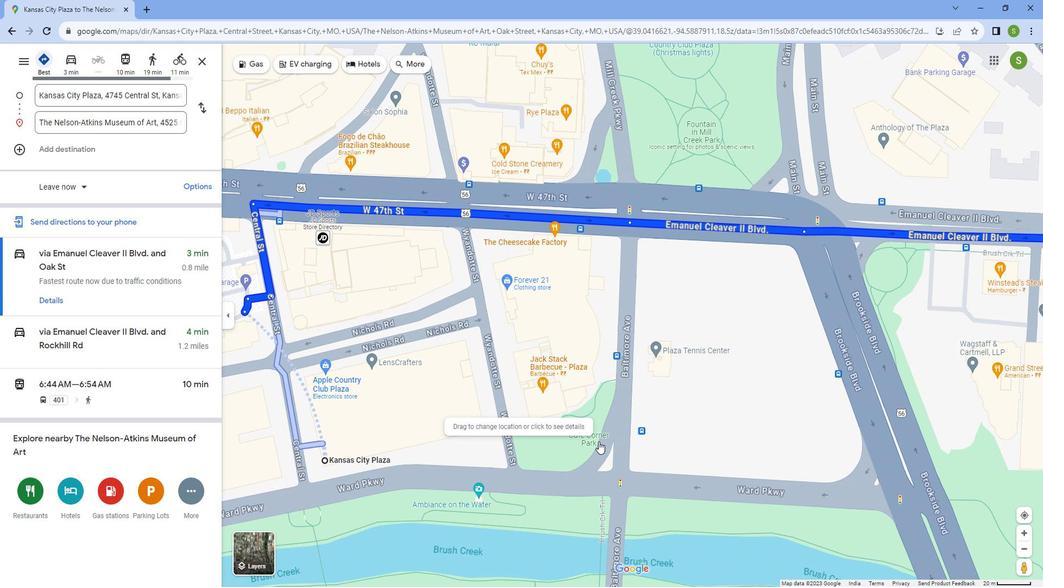 
Action: Mouse scrolled (598, 423) with delta (0, 0)
Screenshot: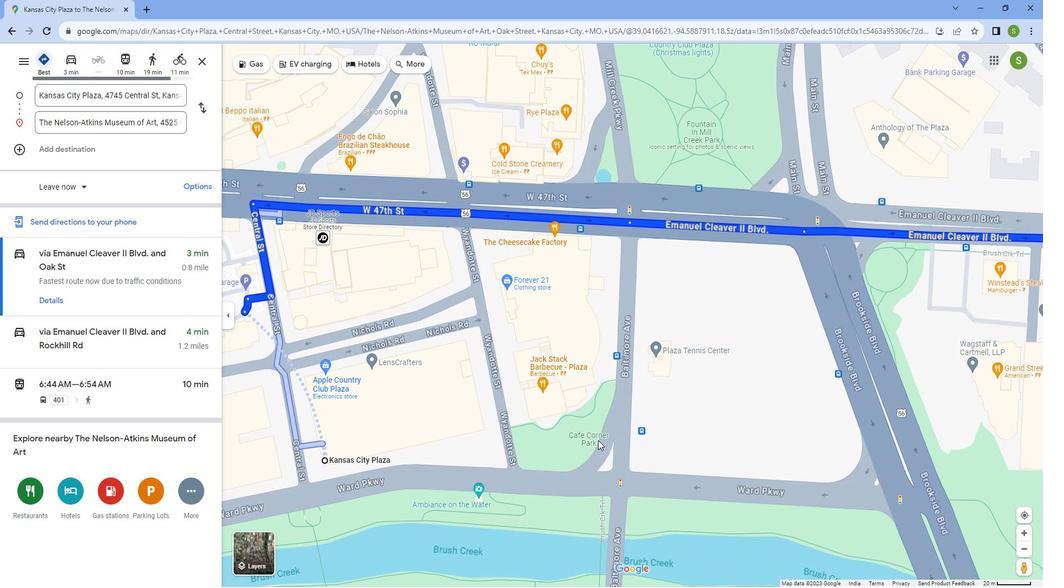
Action: Mouse scrolled (598, 423) with delta (0, 0)
Screenshot: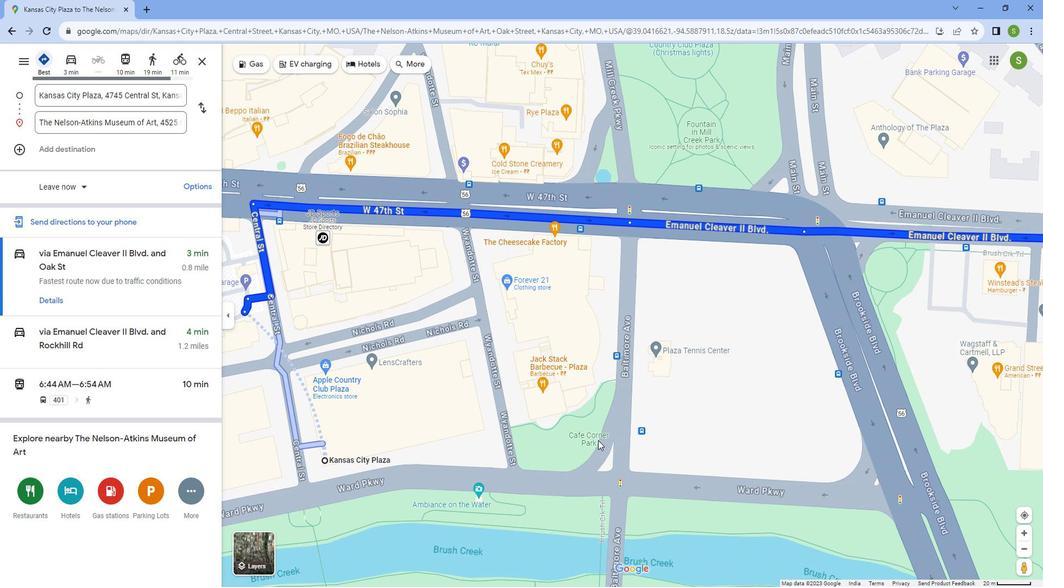 
Action: Mouse moved to (598, 420)
Screenshot: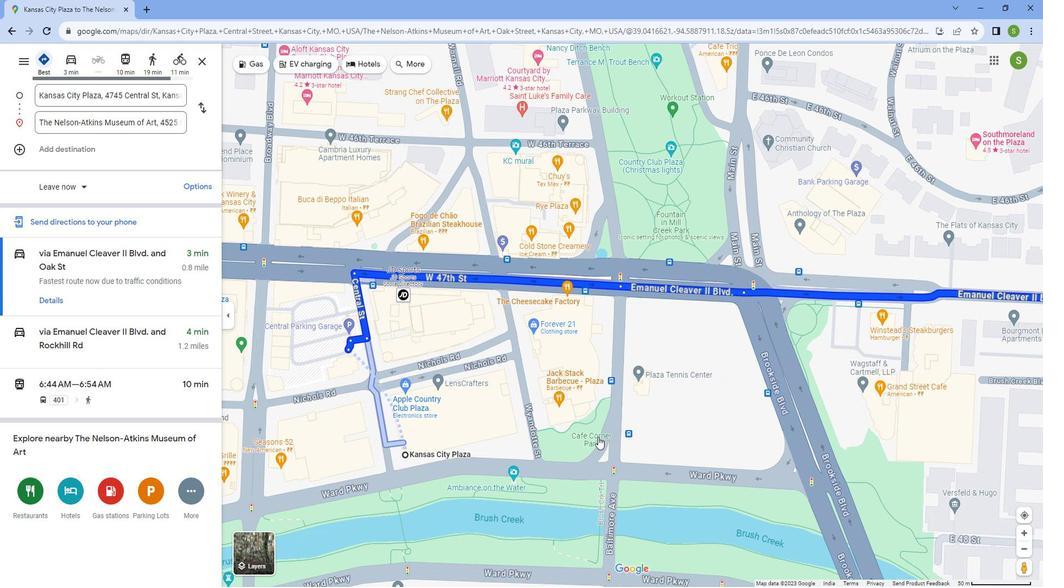 
Action: Mouse scrolled (598, 420) with delta (0, 0)
Screenshot: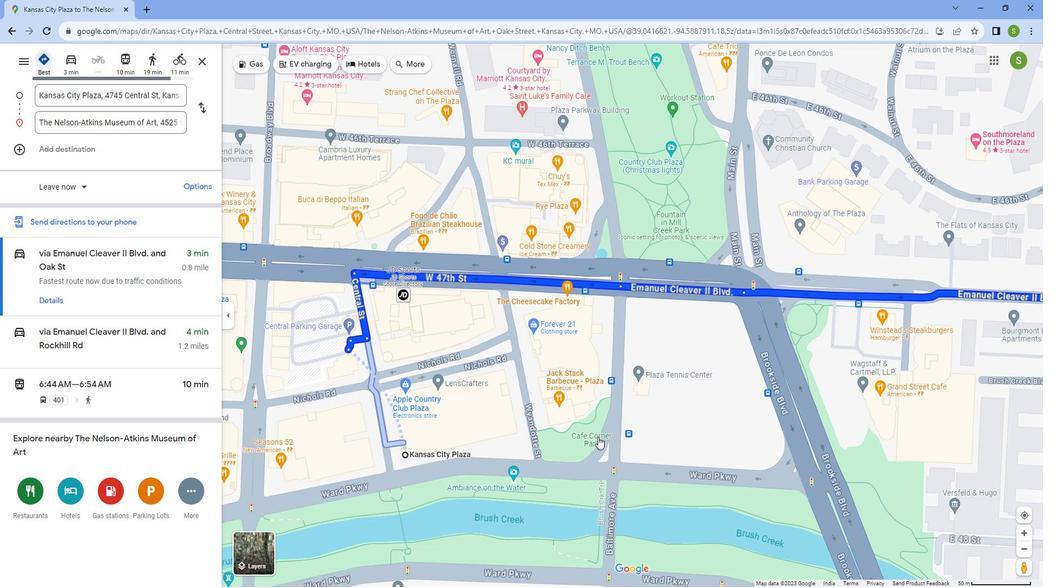 
Action: Mouse scrolled (598, 420) with delta (0, 0)
Screenshot: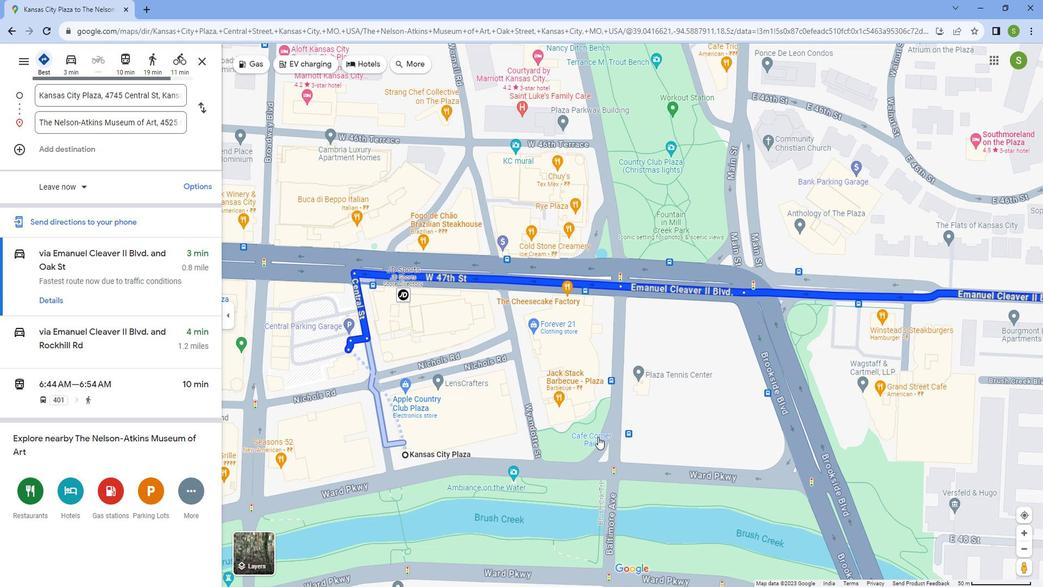 
Action: Mouse scrolled (598, 420) with delta (0, 0)
Screenshot: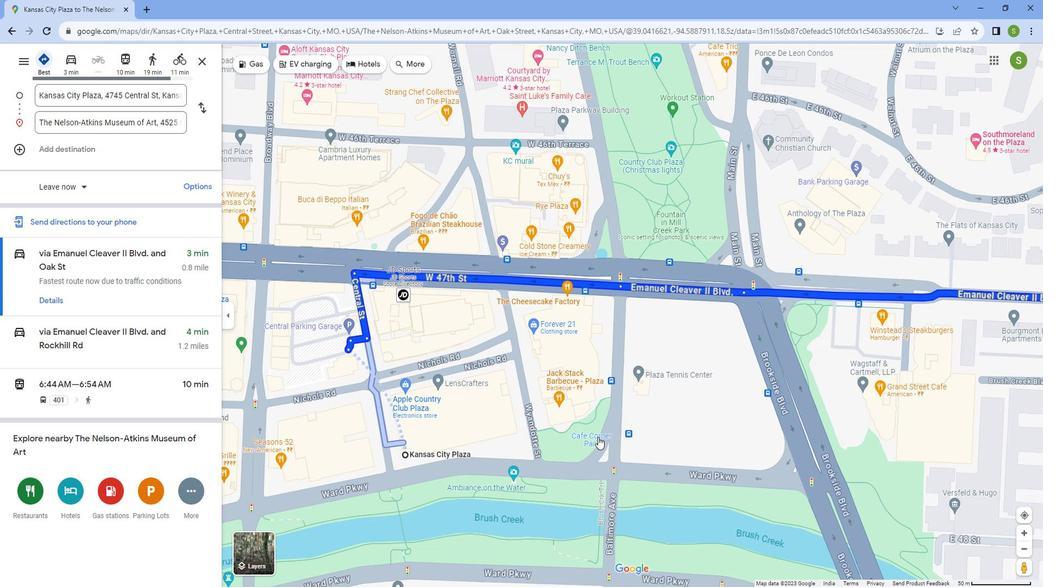 
Action: Mouse scrolled (598, 420) with delta (0, 0)
Screenshot: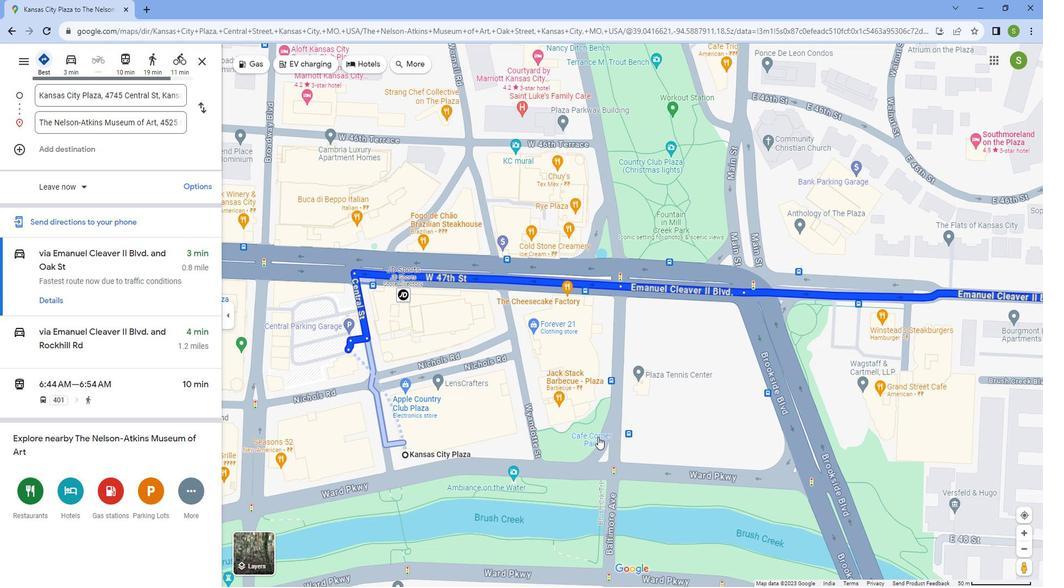 
